 Task: Look for space in Águas Belas, Brazil from 5th June, 2023 to 16th June, 2023 for 2 adults in price range Rs.14000 to Rs.18000. Place can be entire place with 1  bedroom having 1 bed and 1 bathroom. Property type can be house, flat, guest house, hotel. Amenities needed are: washing machine. Booking option can be shelf check-in. Required host language is Spanish.
Action: Mouse moved to (406, 103)
Screenshot: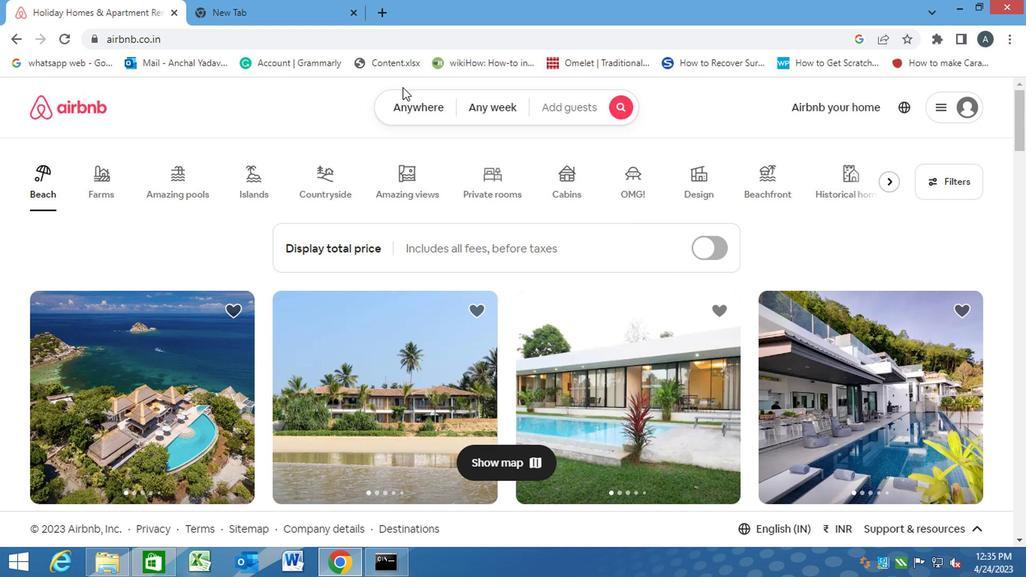 
Action: Mouse pressed left at (406, 103)
Screenshot: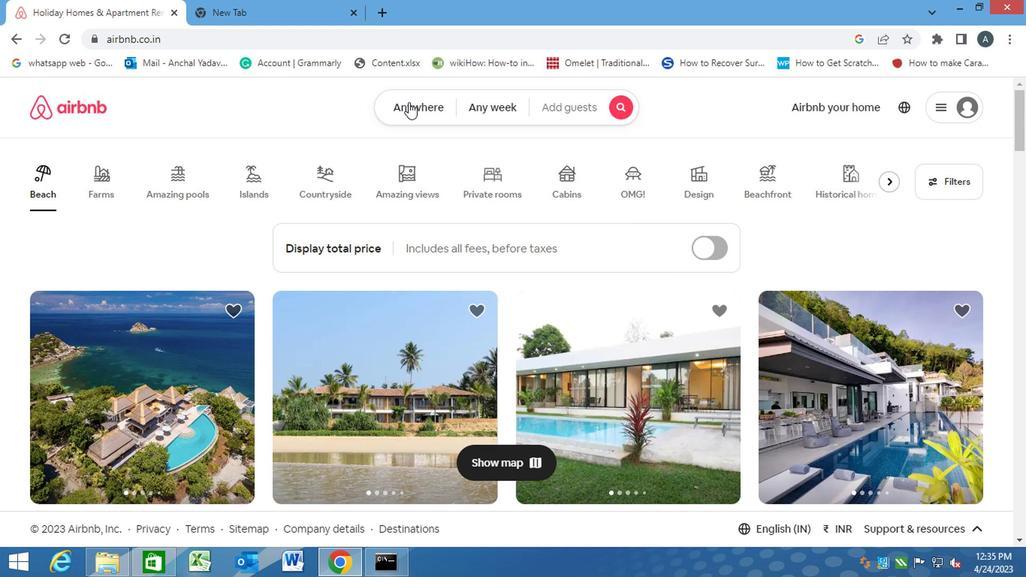 
Action: Mouse moved to (293, 162)
Screenshot: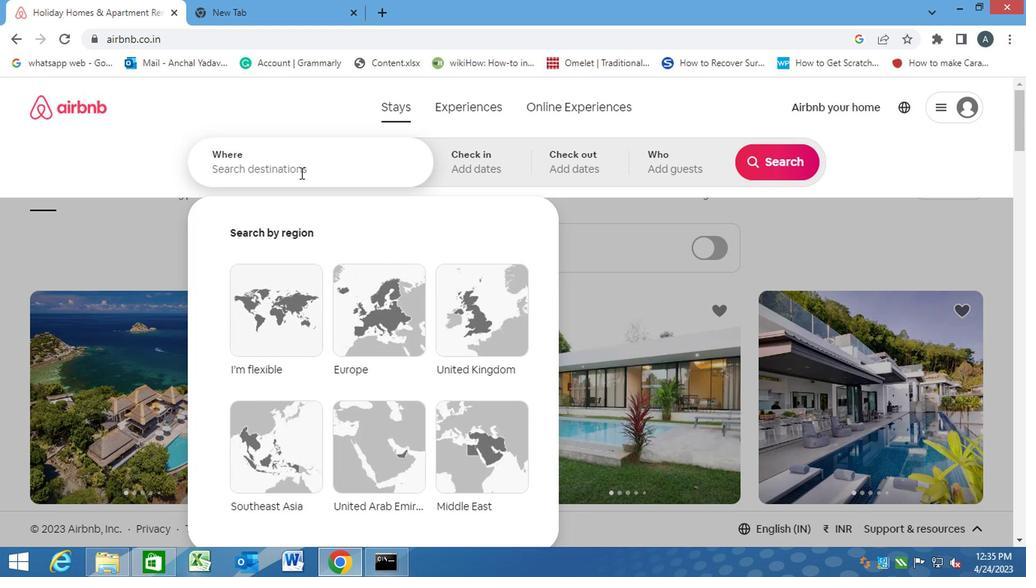 
Action: Mouse pressed left at (293, 162)
Screenshot: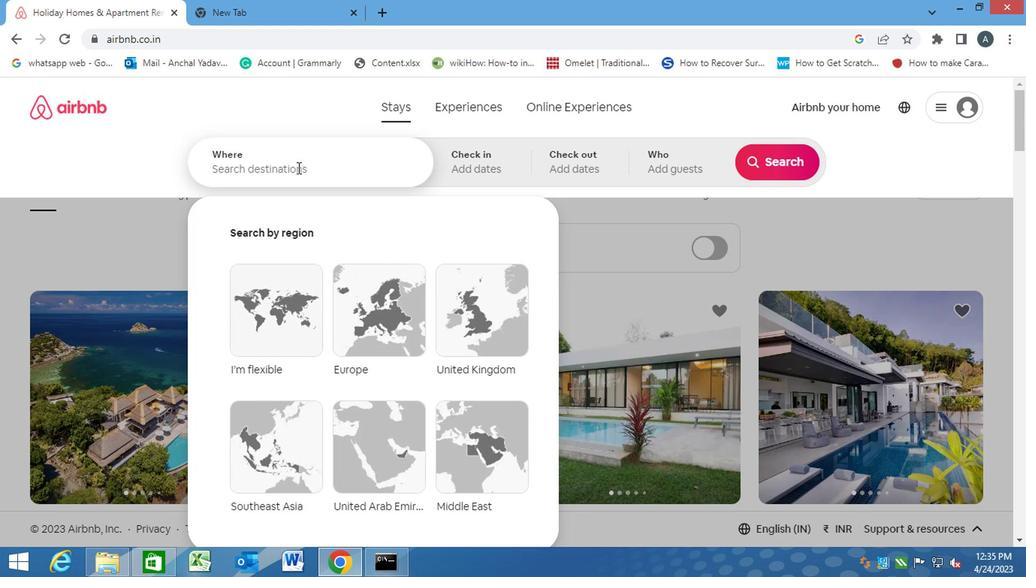 
Action: Key pressed <Key.caps_lock>a<Key.backspace><Key.caps_lock>a<Key.caps_lock>guas<Key.space><Key.caps_lock>b<Key.caps_lock>we<Key.backspace><Key.backspace>elas,<Key.space><Key.caps_lock>b<Key.caps_lock>razil<Key.enter>
Screenshot: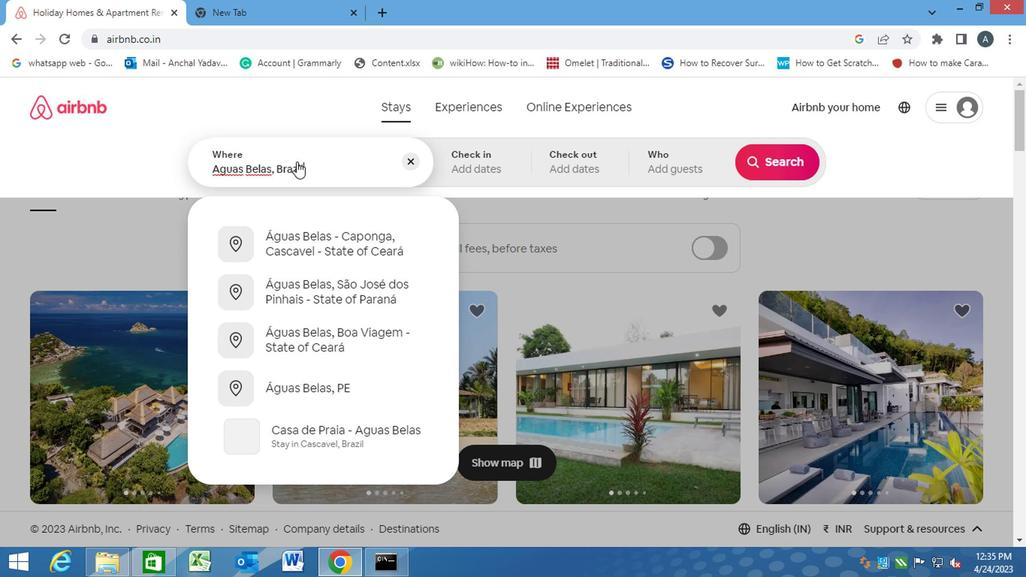 
Action: Mouse moved to (765, 288)
Screenshot: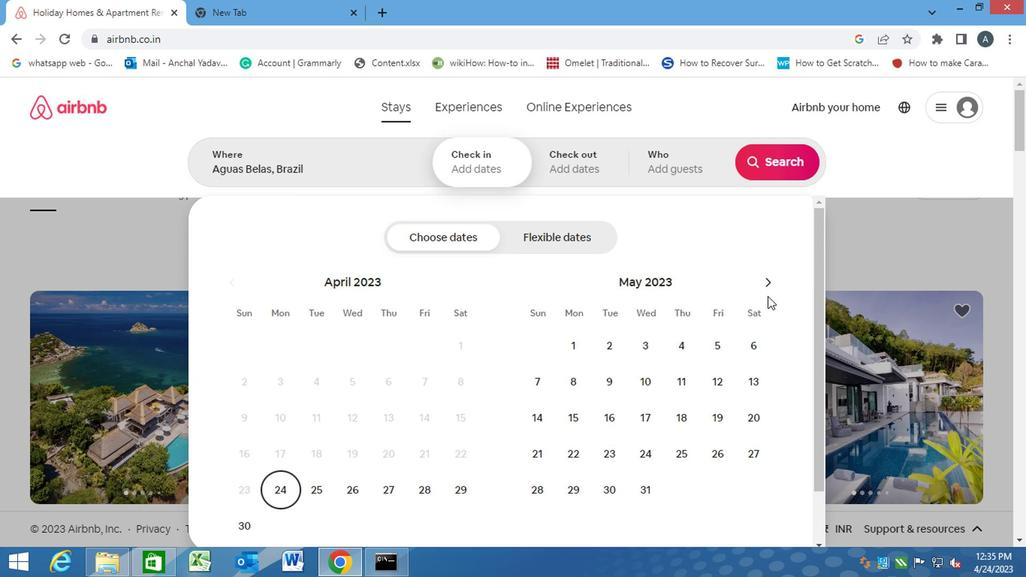 
Action: Mouse pressed left at (765, 288)
Screenshot: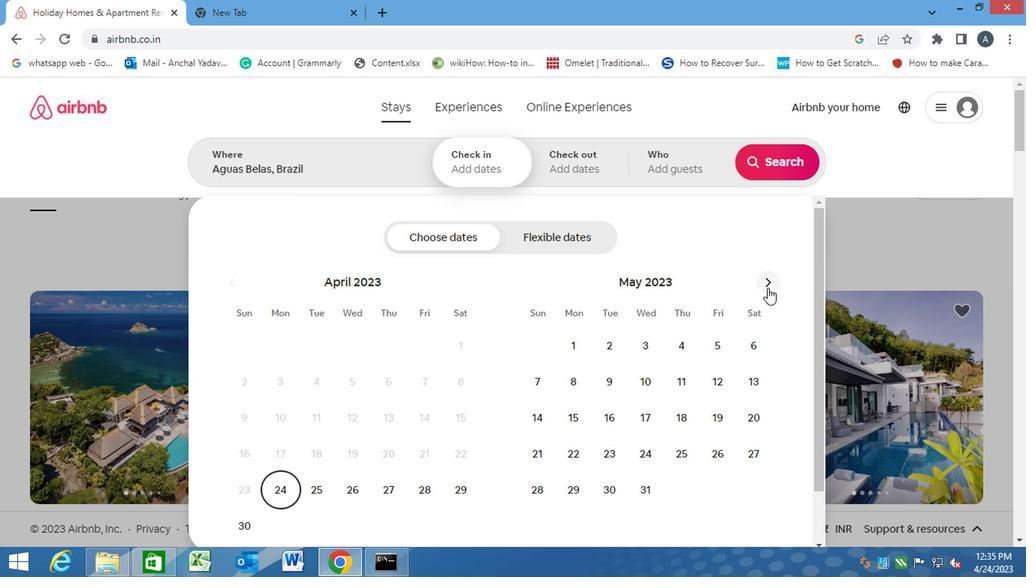 
Action: Mouse moved to (579, 381)
Screenshot: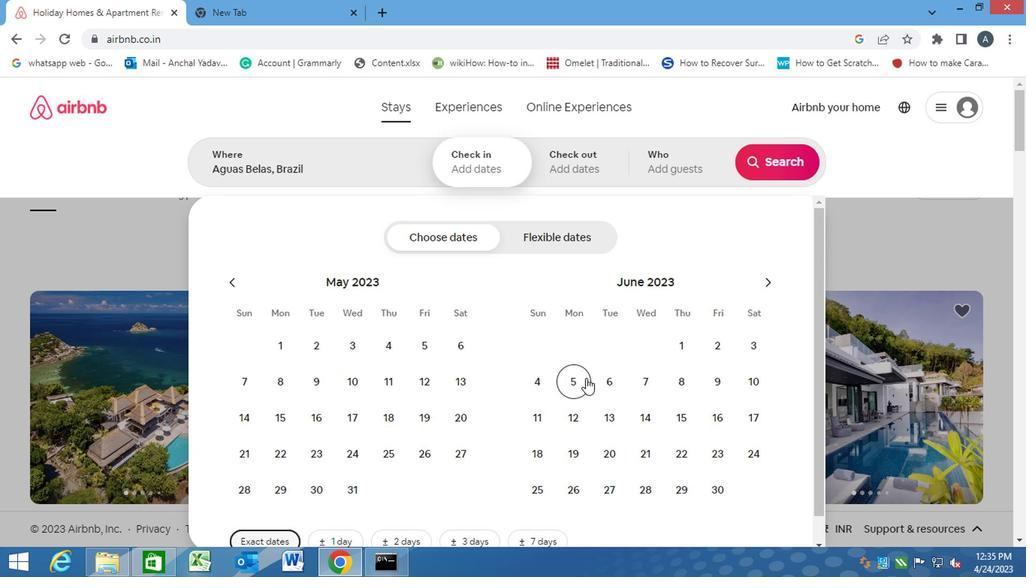 
Action: Mouse pressed left at (579, 381)
Screenshot: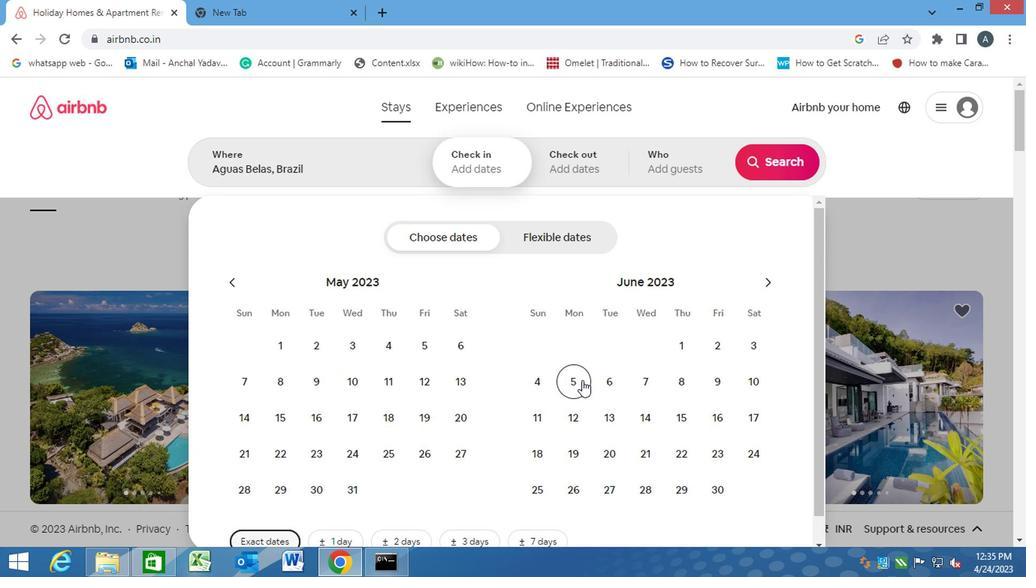 
Action: Mouse moved to (723, 417)
Screenshot: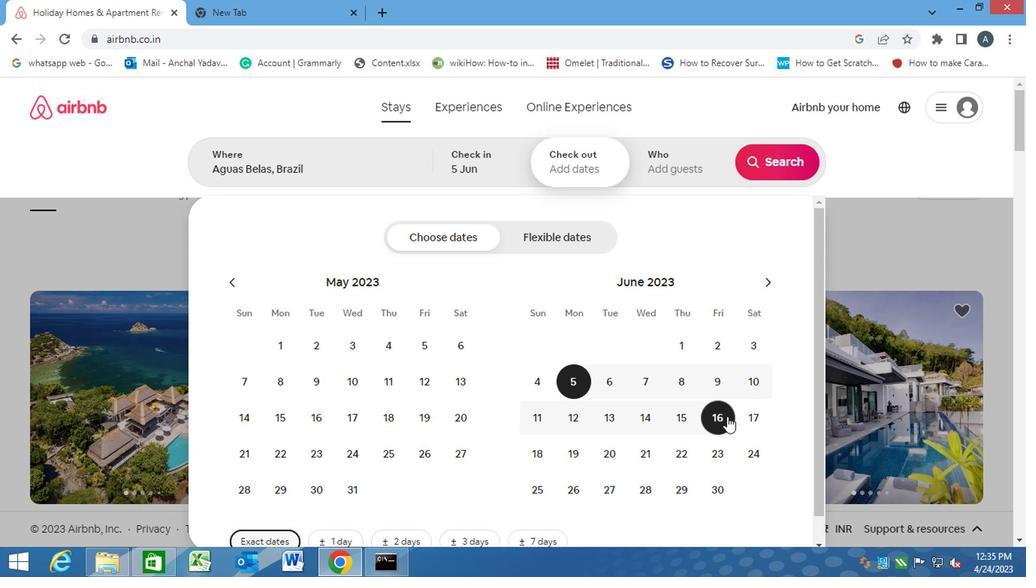 
Action: Mouse pressed left at (723, 417)
Screenshot: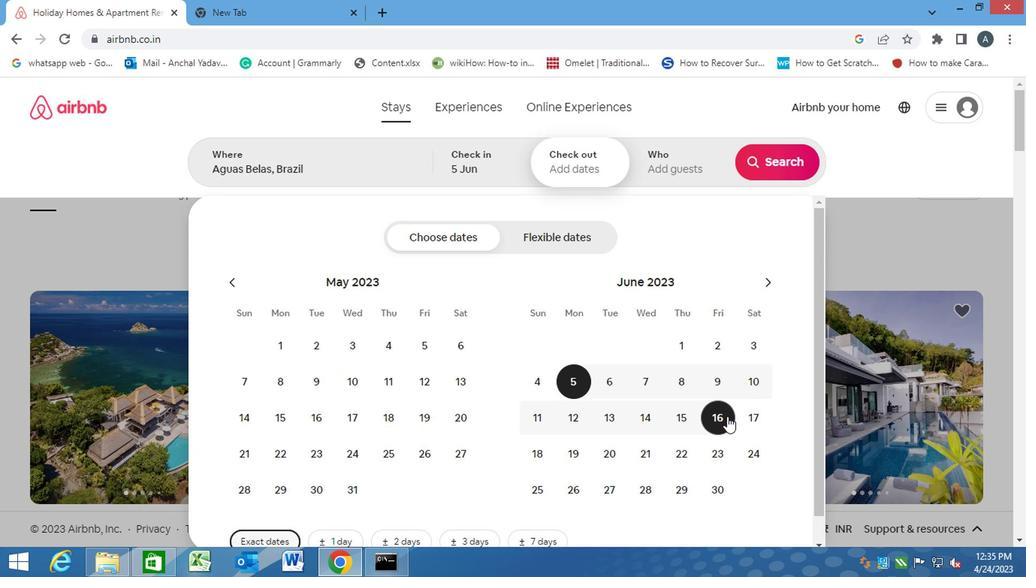 
Action: Mouse moved to (673, 155)
Screenshot: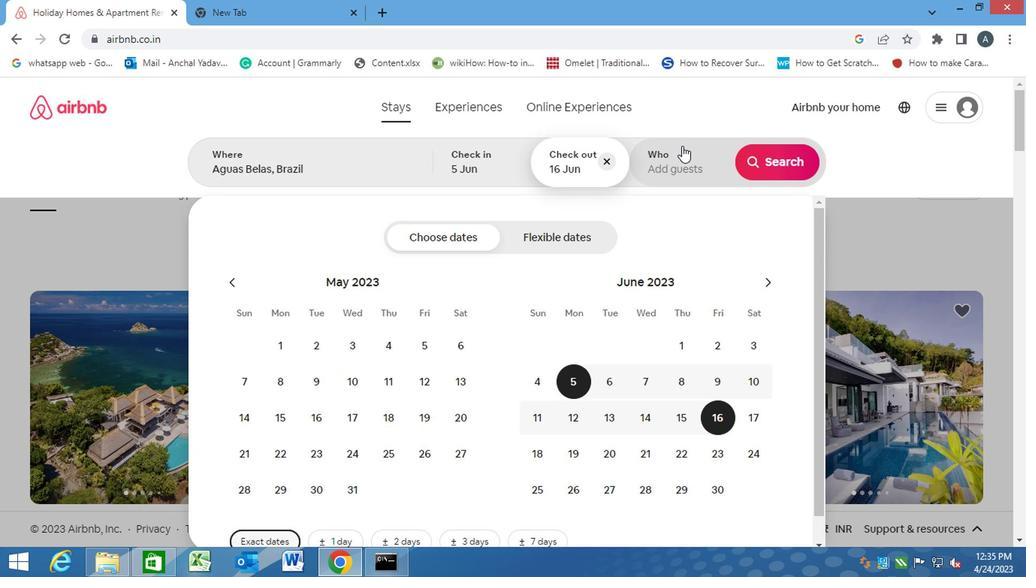 
Action: Mouse pressed left at (673, 155)
Screenshot: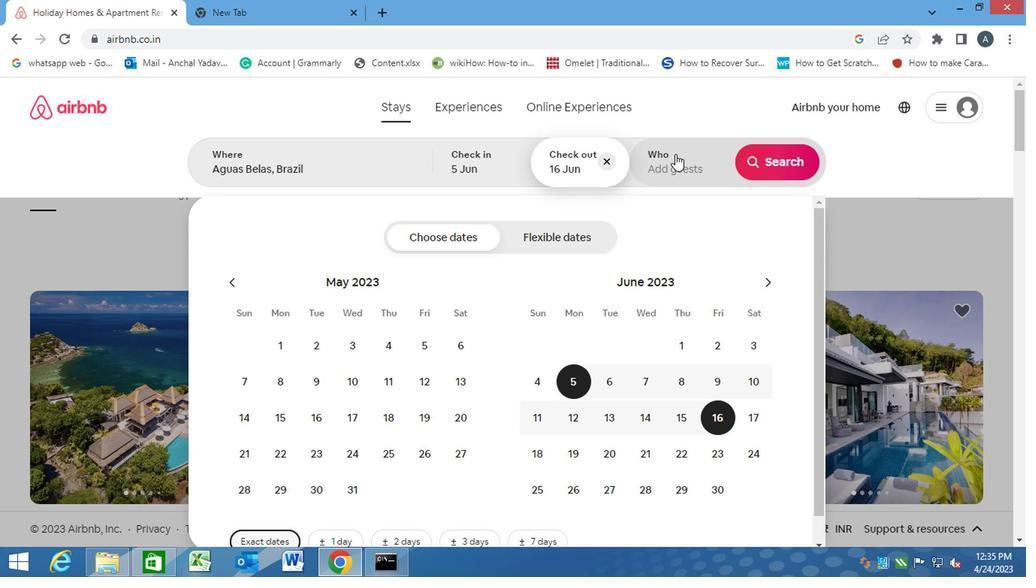 
Action: Mouse moved to (781, 243)
Screenshot: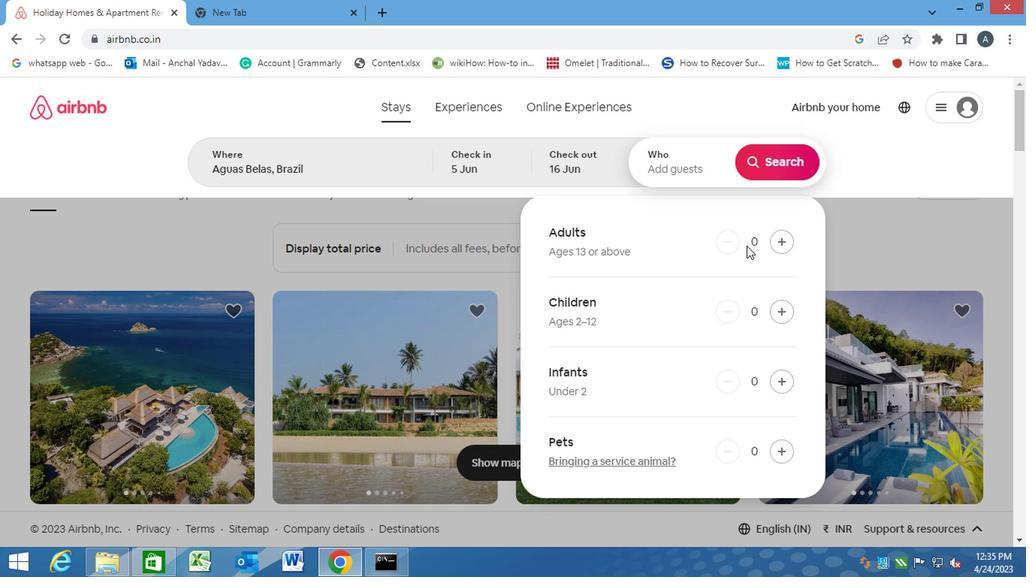 
Action: Mouse pressed left at (781, 243)
Screenshot: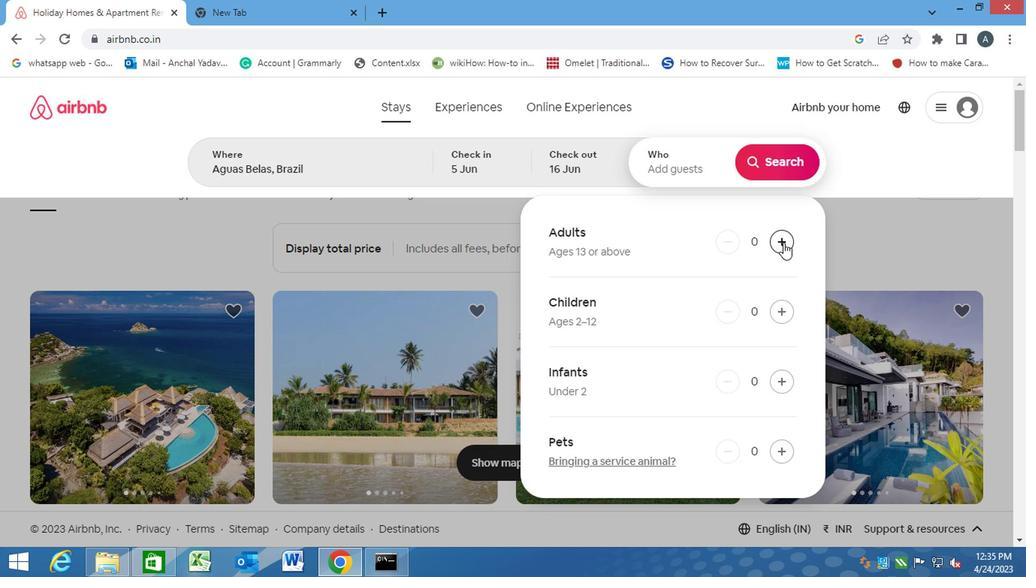
Action: Mouse pressed left at (781, 243)
Screenshot: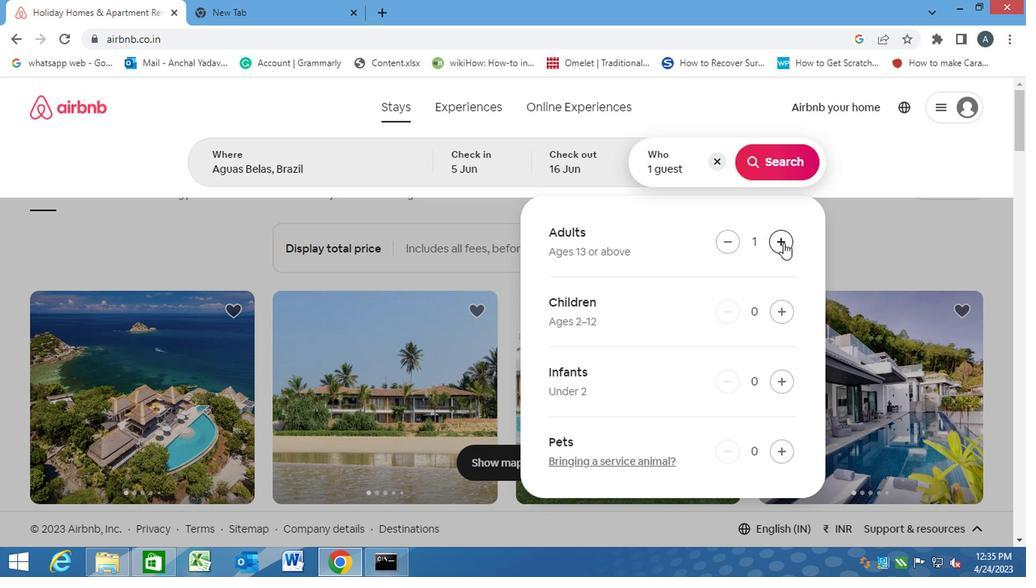 
Action: Mouse moved to (786, 168)
Screenshot: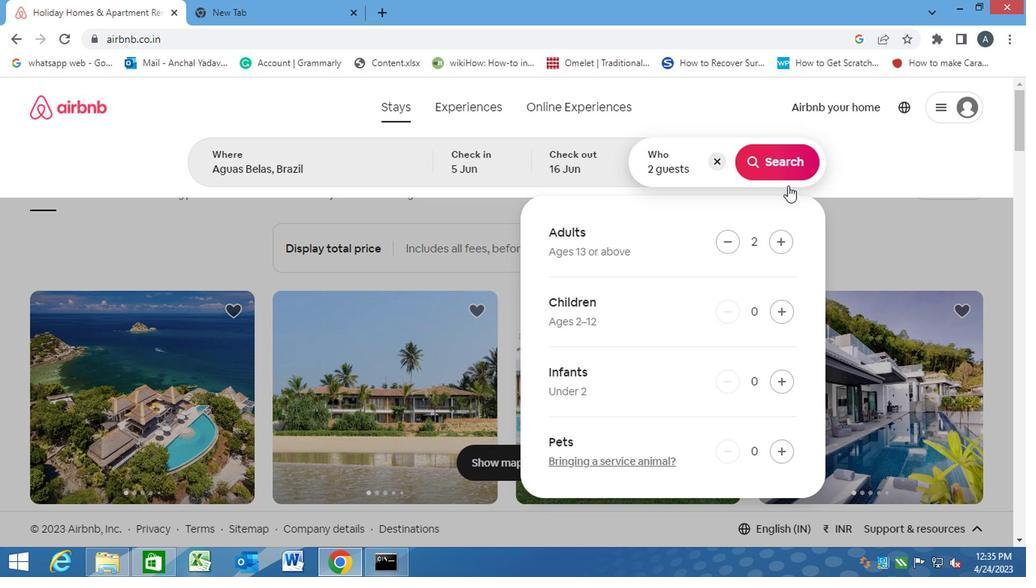 
Action: Mouse pressed left at (786, 168)
Screenshot: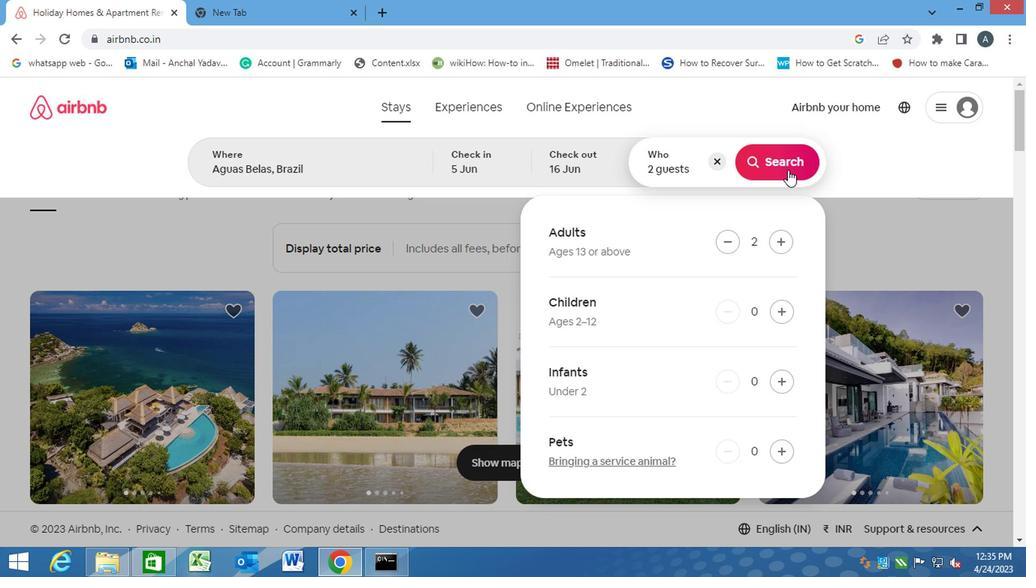 
Action: Mouse moved to (952, 163)
Screenshot: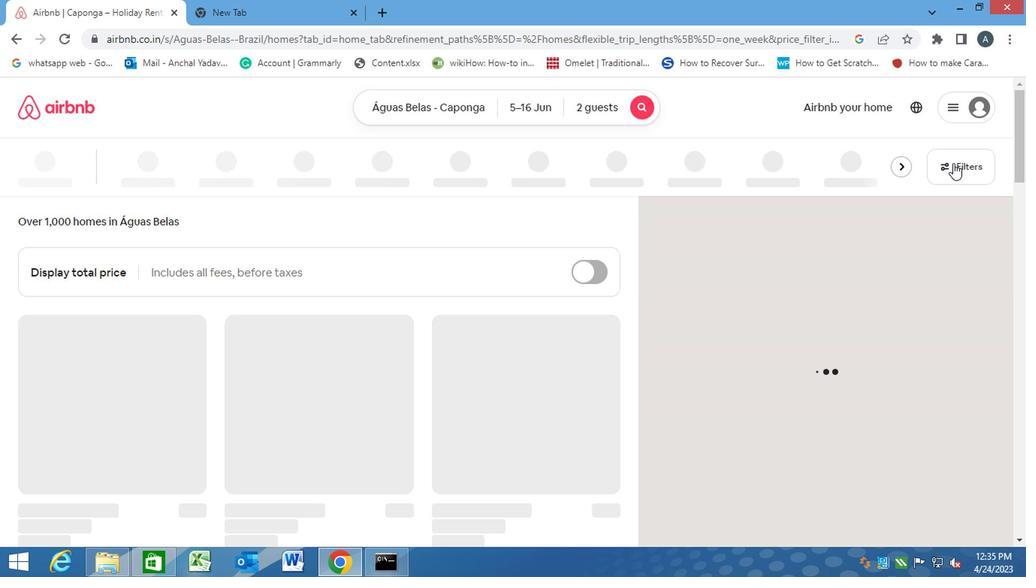 
Action: Mouse pressed left at (952, 163)
Screenshot: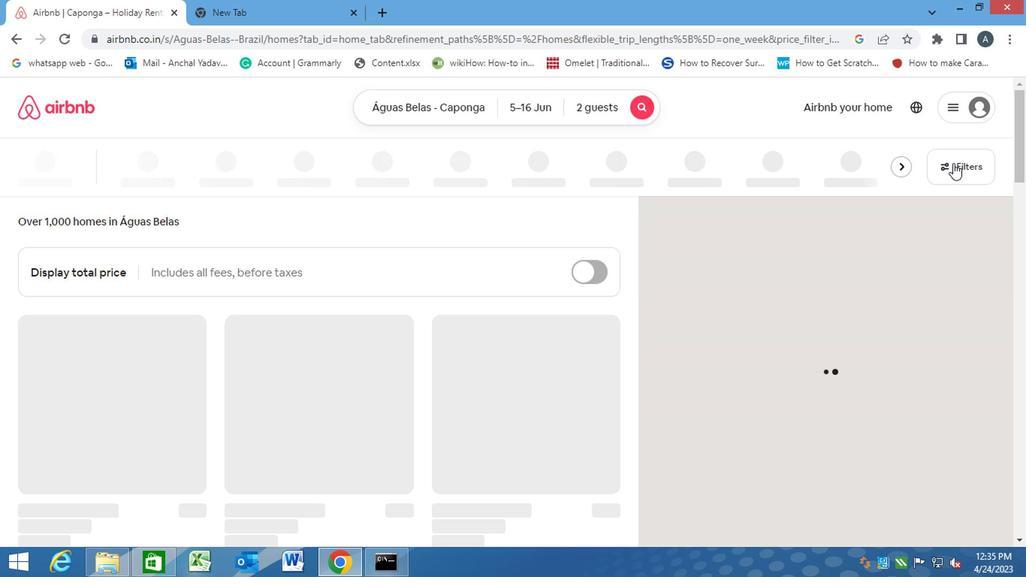 
Action: Mouse moved to (311, 357)
Screenshot: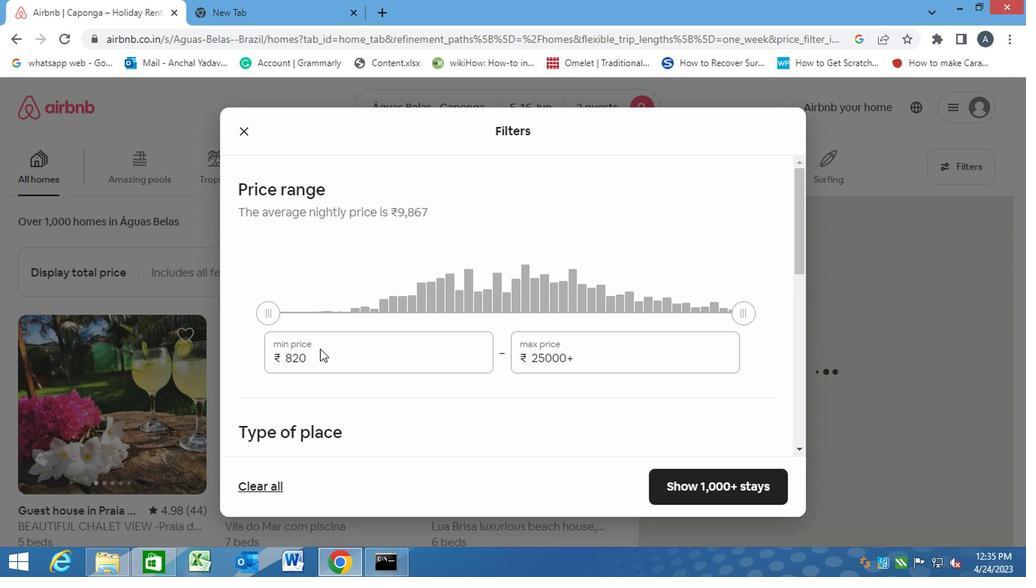 
Action: Mouse pressed left at (311, 357)
Screenshot: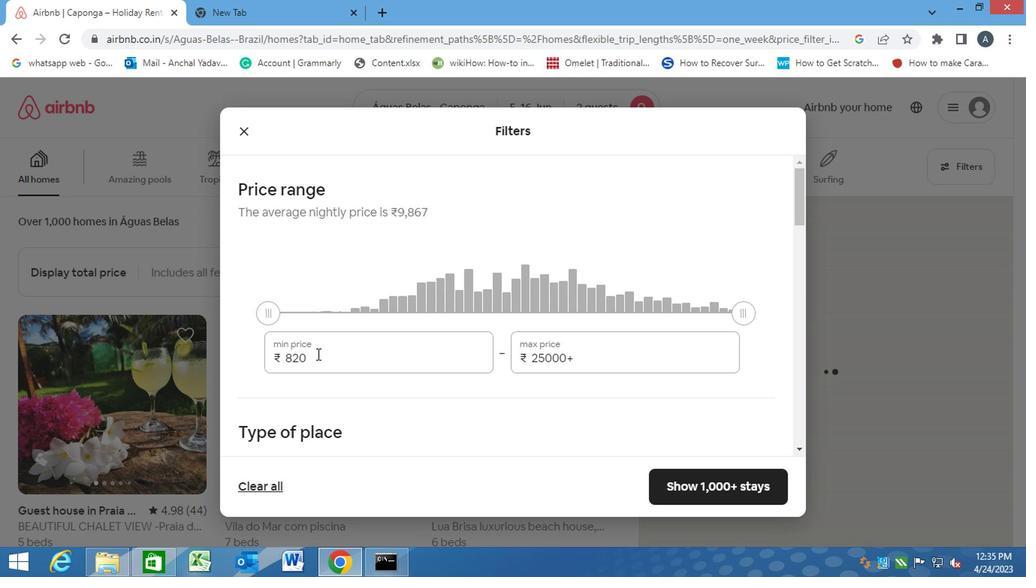 
Action: Mouse moved to (281, 362)
Screenshot: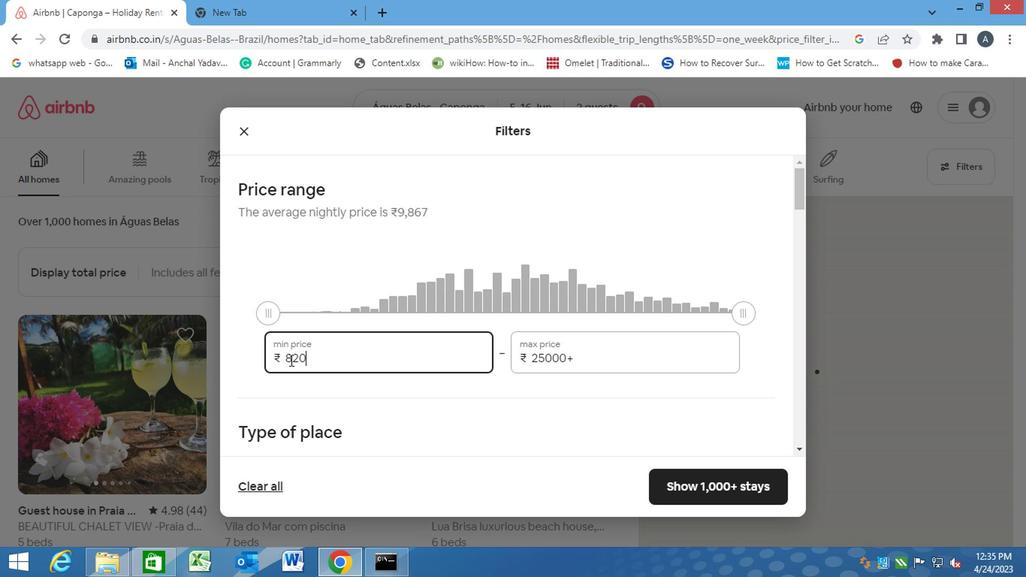 
Action: Key pressed 14000<Key.tab>1<Key.backspace><Key.backspace><Key.backspace><Key.backspace><Key.backspace><Key.backspace><Key.backspace><Key.backspace><Key.backspace><Key.backspace><Key.backspace><Key.backspace><Key.backspace><Key.backspace><Key.backspace><Key.backspace><Key.backspace><Key.backspace>18000
Screenshot: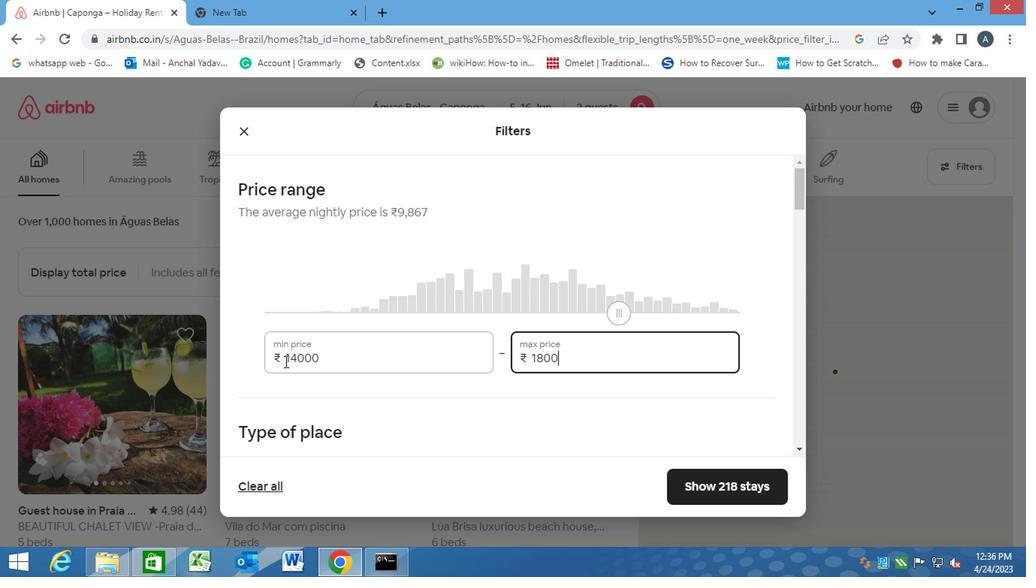 
Action: Mouse moved to (410, 416)
Screenshot: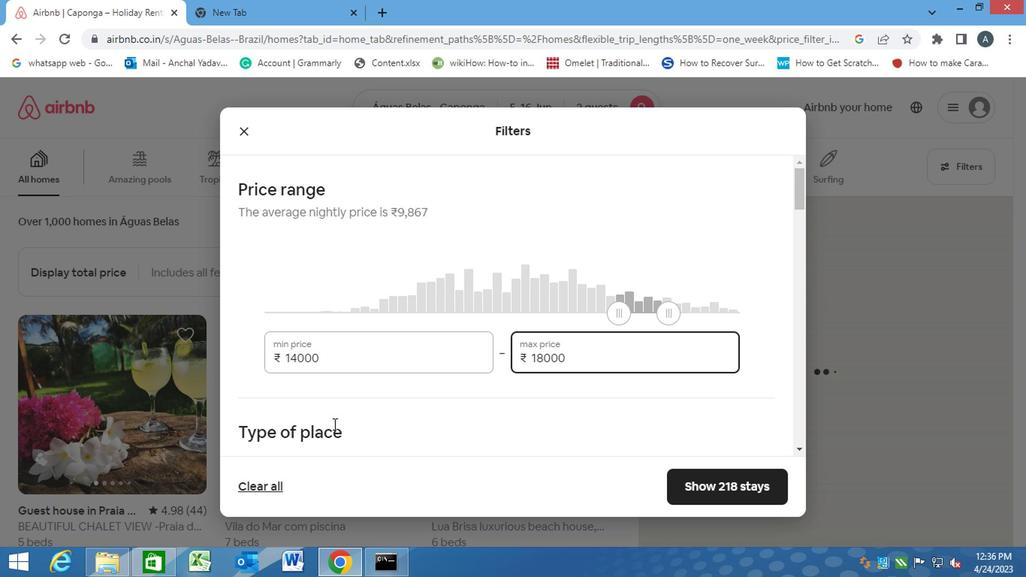 
Action: Mouse pressed left at (410, 416)
Screenshot: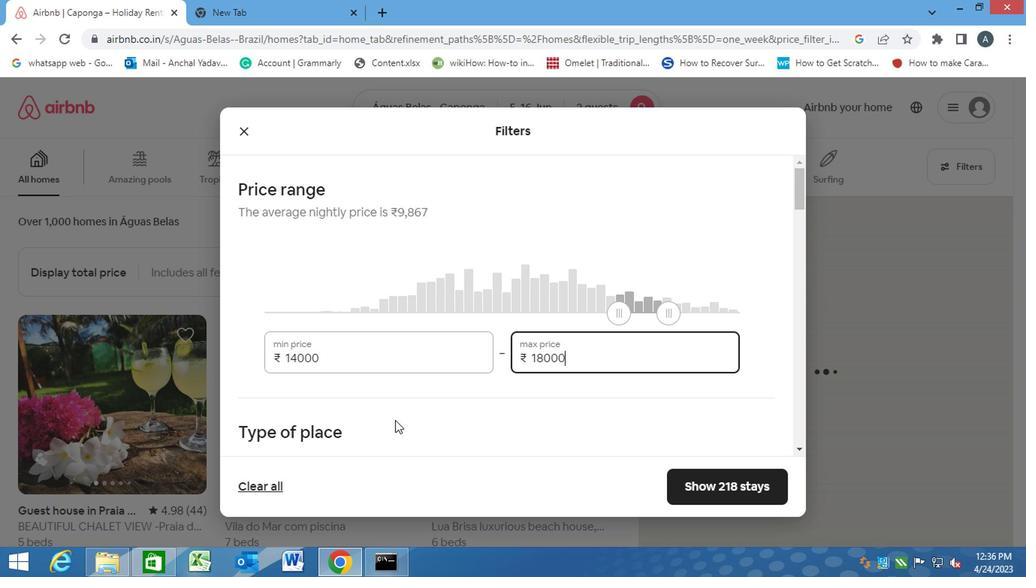 
Action: Mouse scrolled (410, 415) with delta (0, -1)
Screenshot: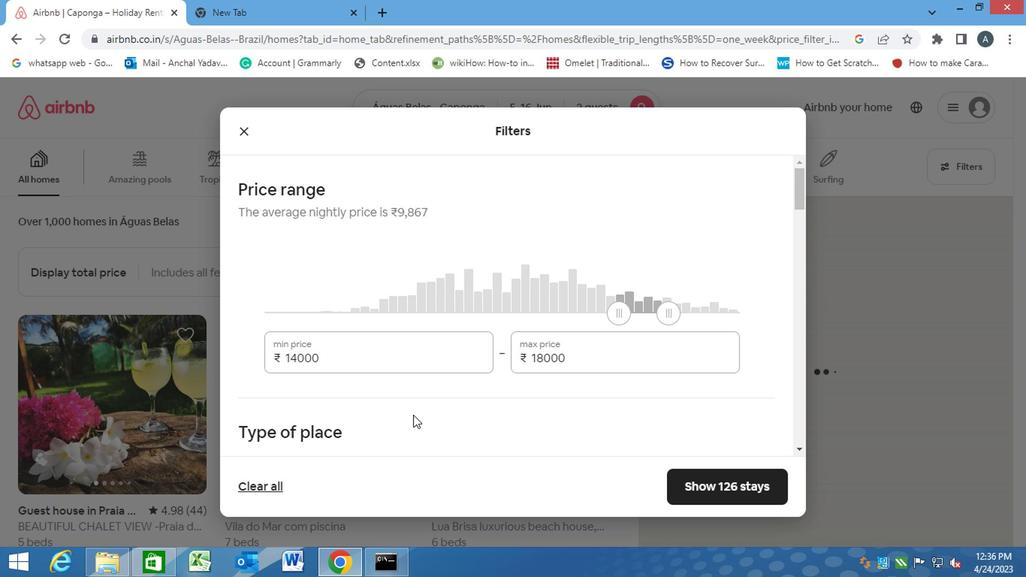 
Action: Mouse scrolled (410, 415) with delta (0, -1)
Screenshot: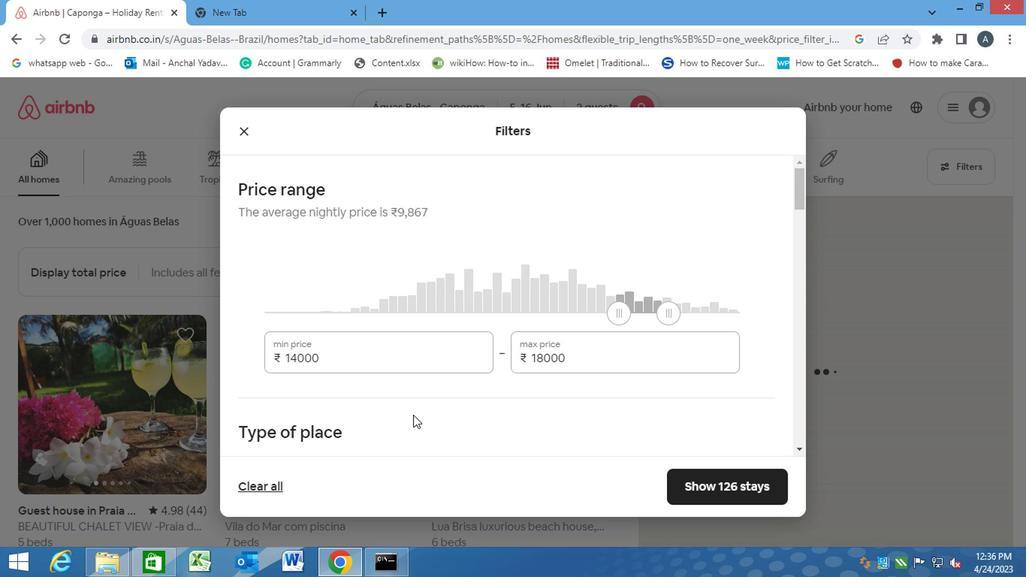 
Action: Mouse scrolled (410, 415) with delta (0, -1)
Screenshot: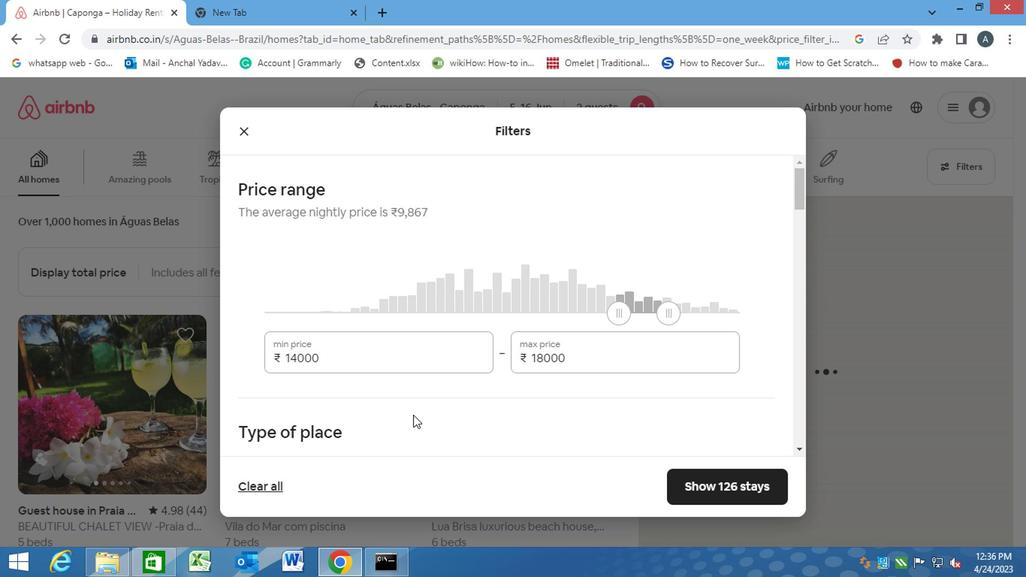 
Action: Mouse moved to (241, 250)
Screenshot: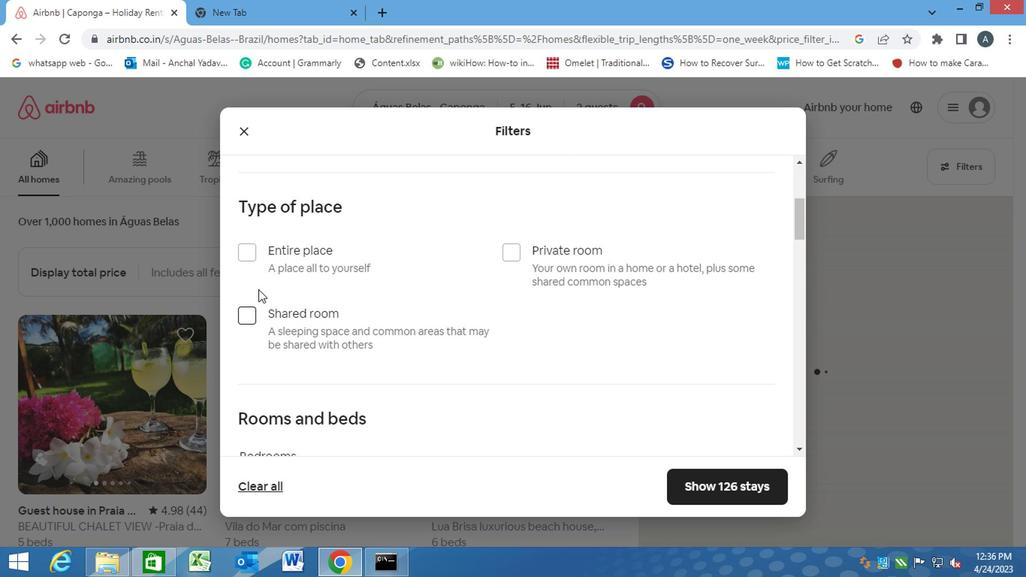 
Action: Mouse pressed left at (241, 250)
Screenshot: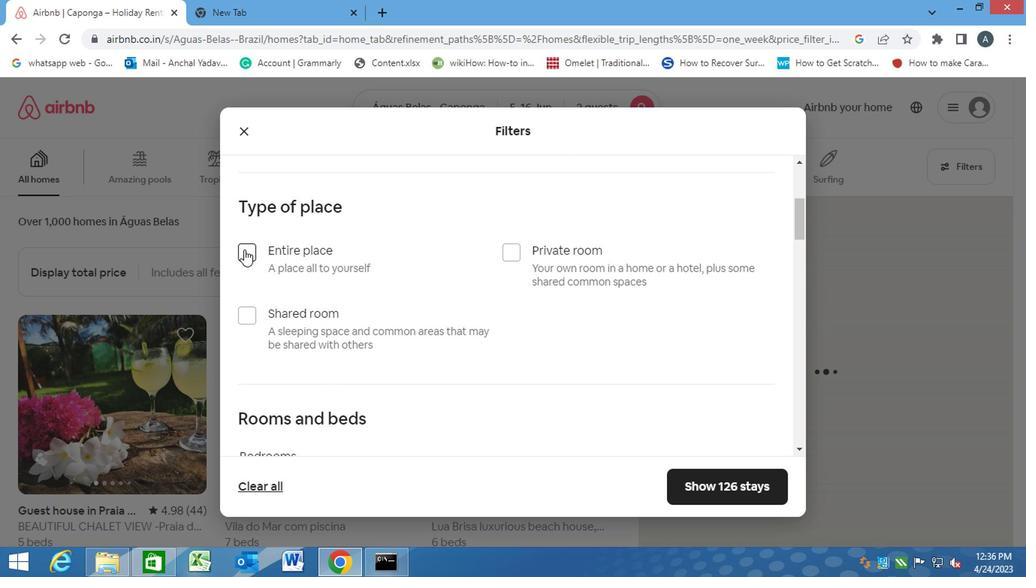 
Action: Mouse moved to (403, 357)
Screenshot: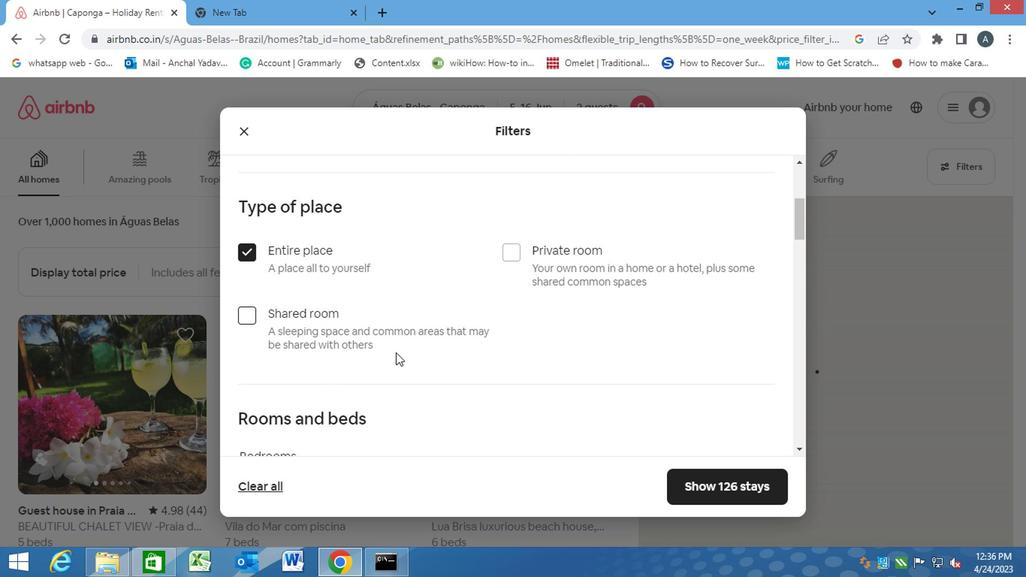 
Action: Mouse scrolled (403, 357) with delta (0, 0)
Screenshot: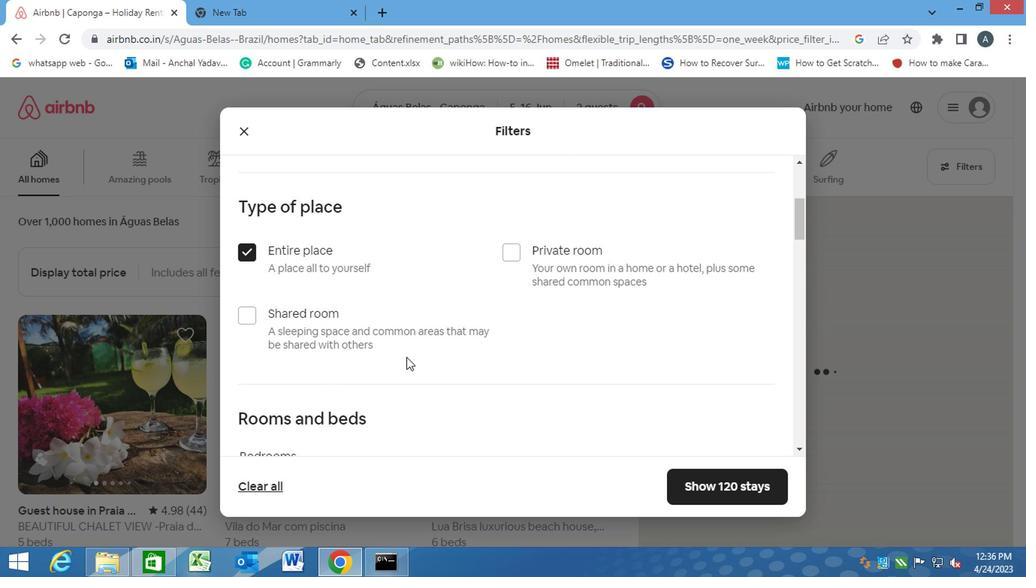 
Action: Mouse scrolled (403, 357) with delta (0, 0)
Screenshot: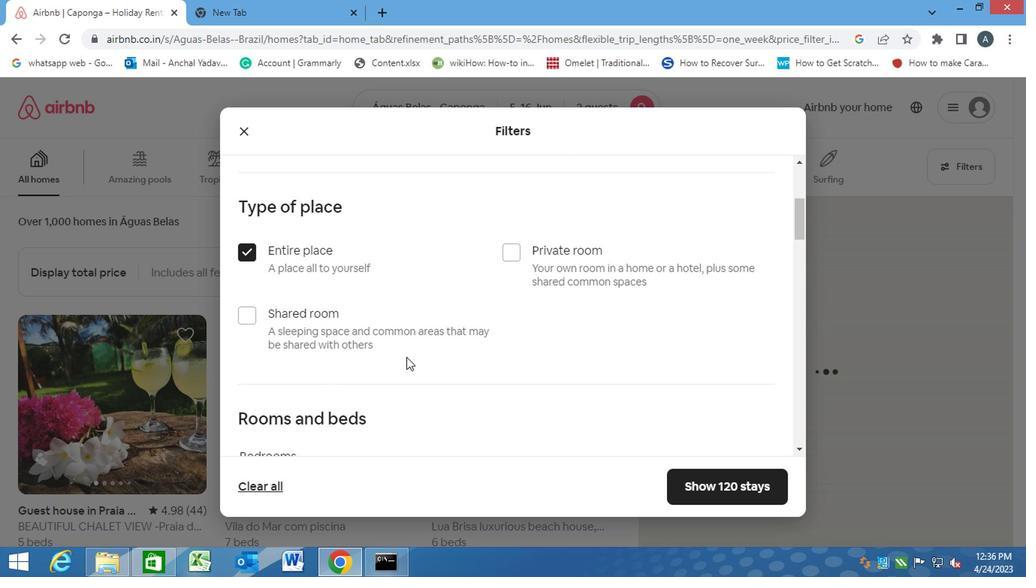 
Action: Mouse scrolled (403, 357) with delta (0, 0)
Screenshot: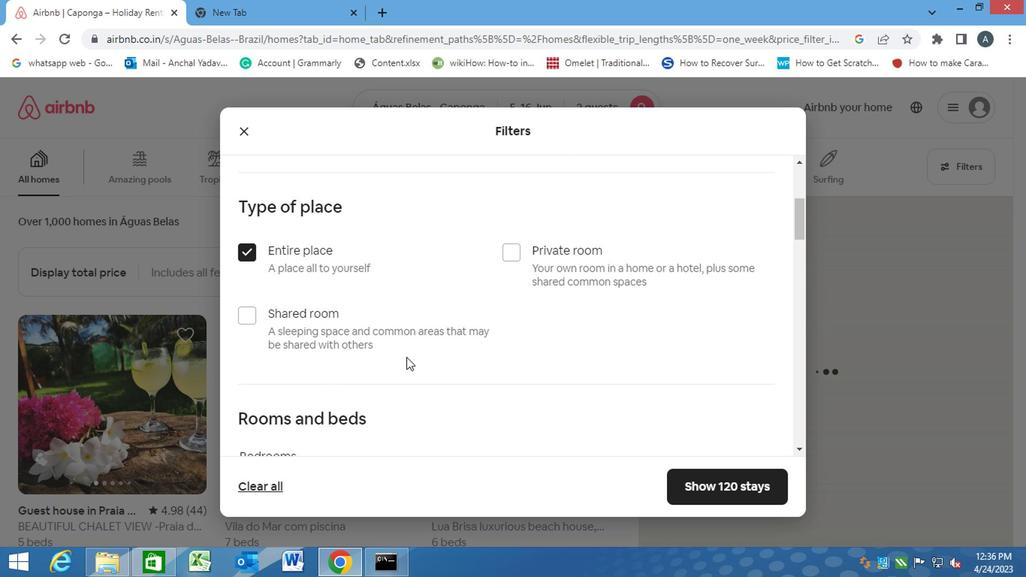 
Action: Mouse scrolled (403, 357) with delta (0, 0)
Screenshot: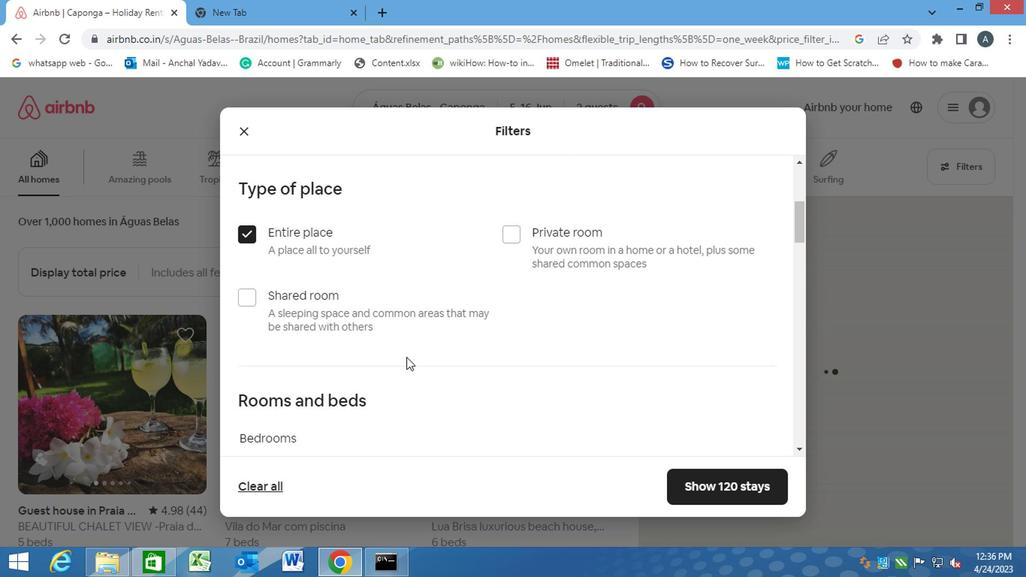 
Action: Mouse moved to (327, 197)
Screenshot: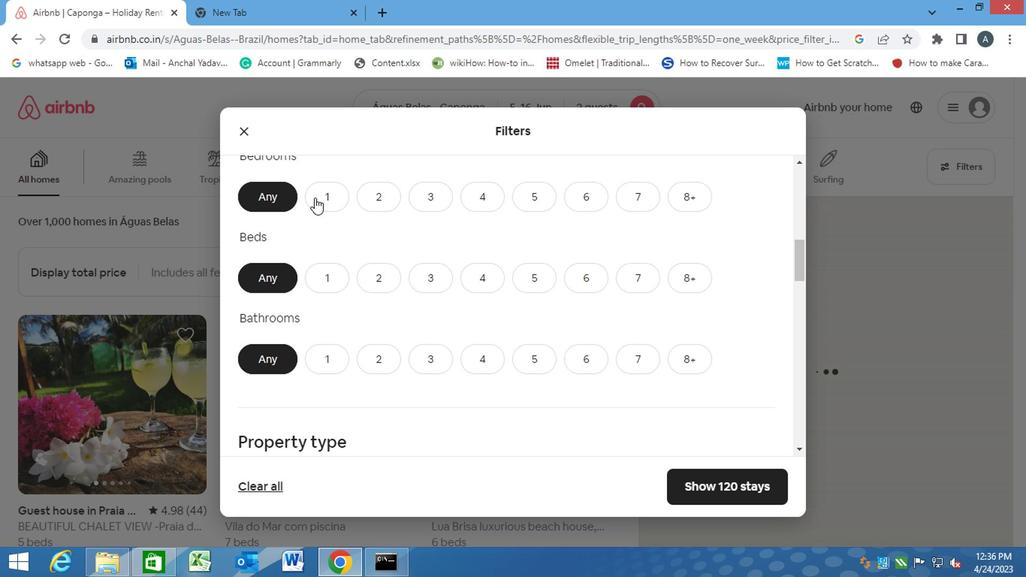 
Action: Mouse pressed left at (327, 197)
Screenshot: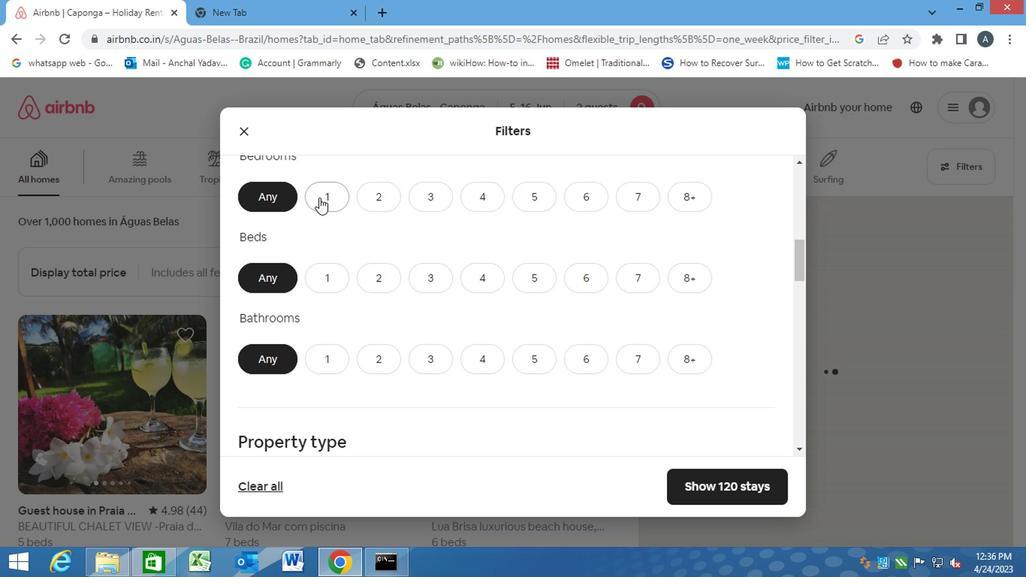 
Action: Mouse moved to (326, 275)
Screenshot: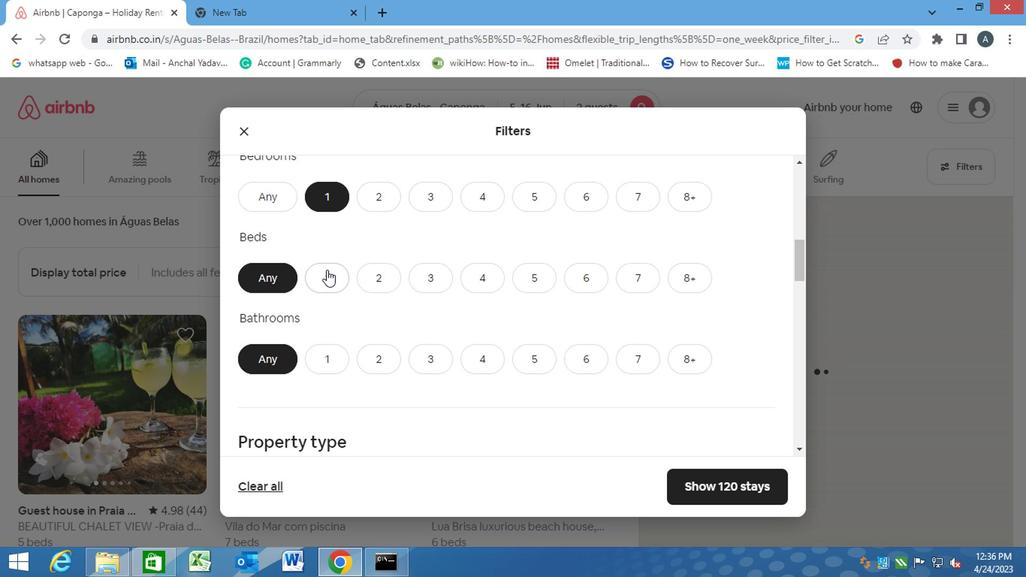 
Action: Mouse pressed left at (326, 275)
Screenshot: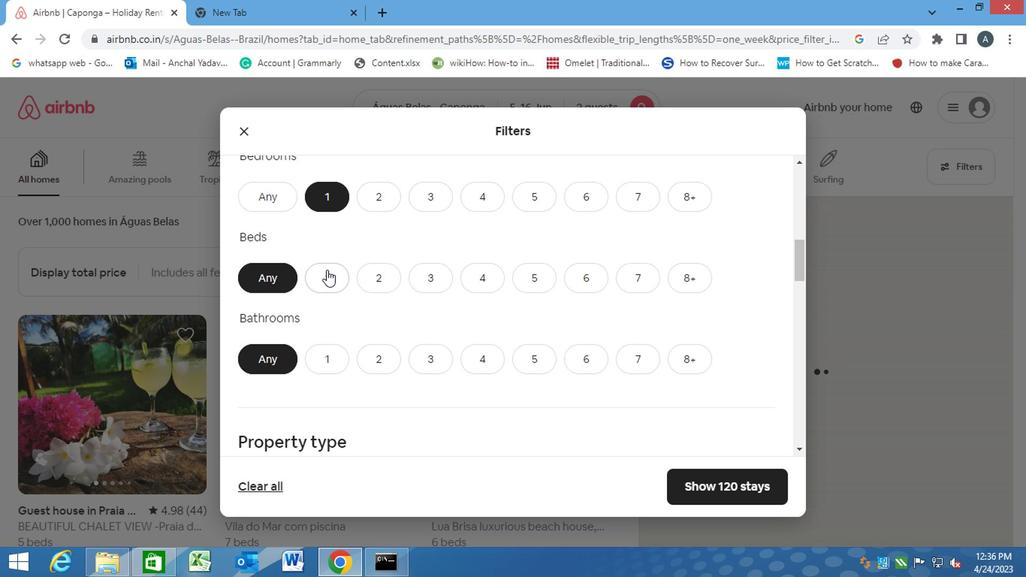 
Action: Mouse moved to (327, 367)
Screenshot: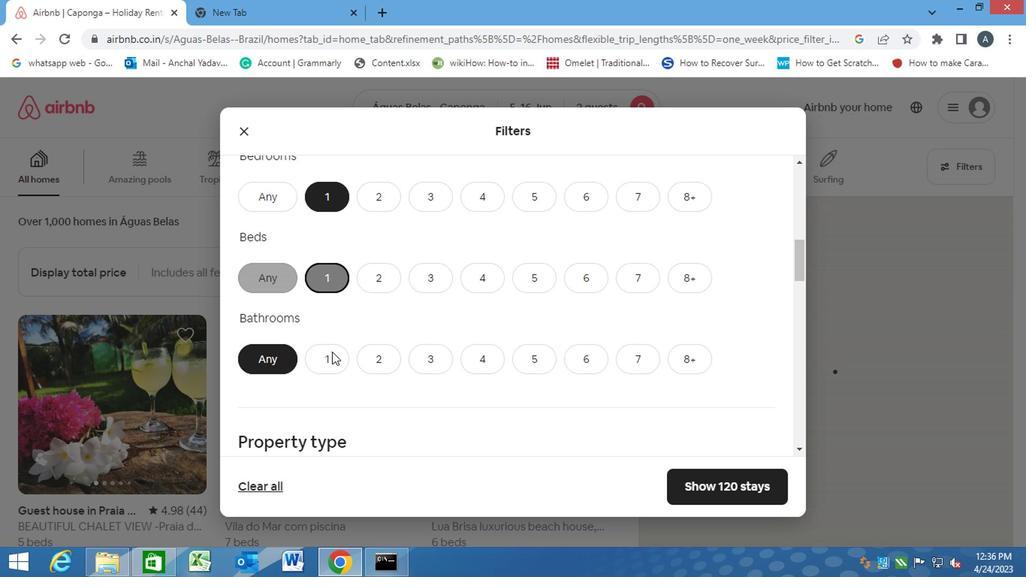 
Action: Mouse pressed left at (327, 367)
Screenshot: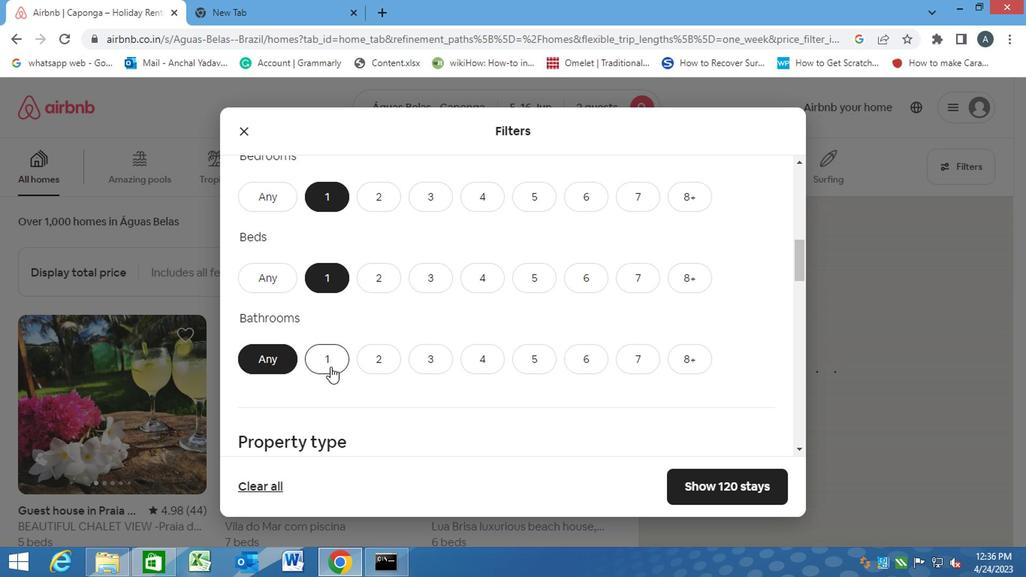
Action: Mouse moved to (395, 388)
Screenshot: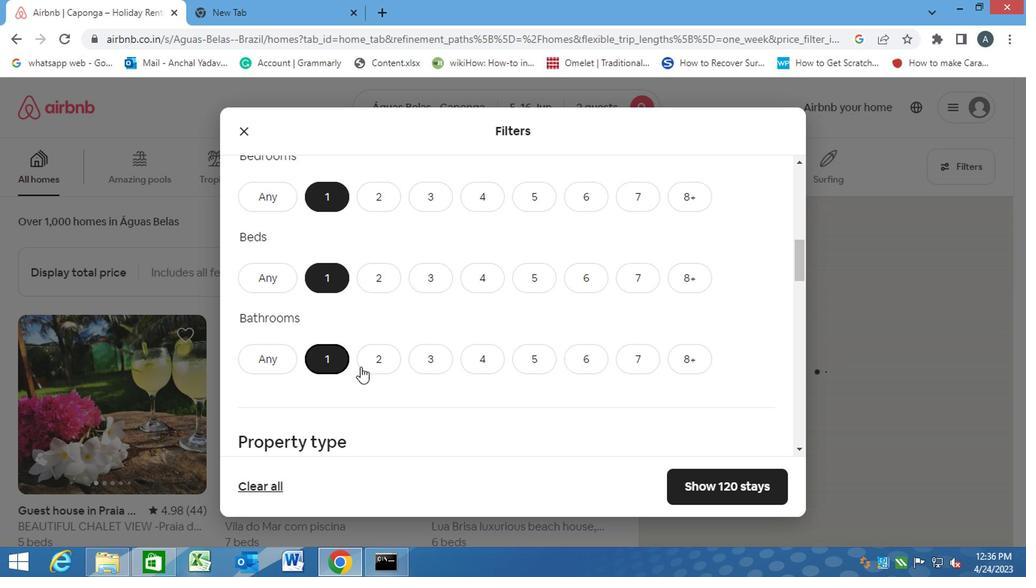 
Action: Mouse scrolled (395, 387) with delta (0, -1)
Screenshot: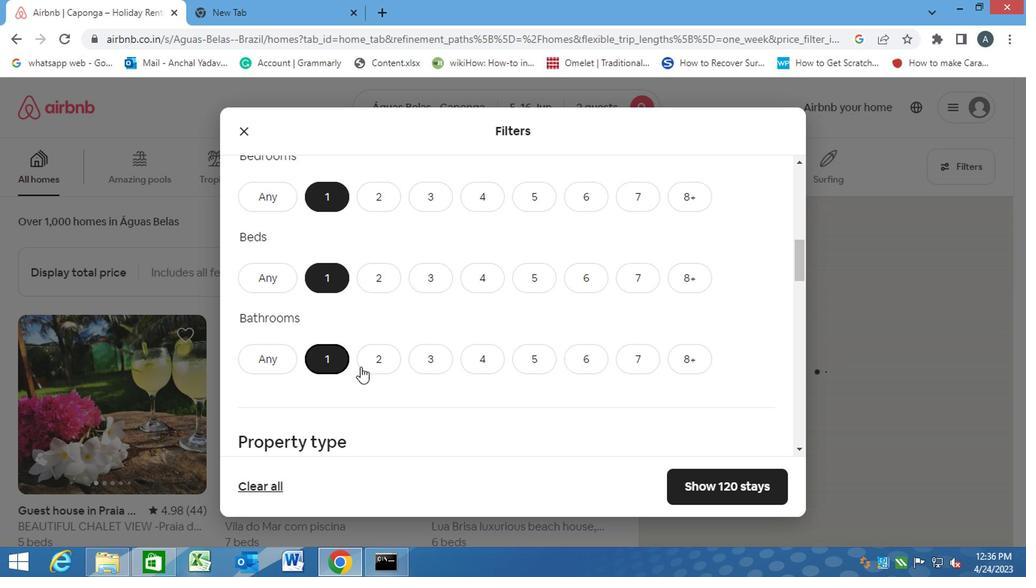 
Action: Mouse scrolled (395, 387) with delta (0, -1)
Screenshot: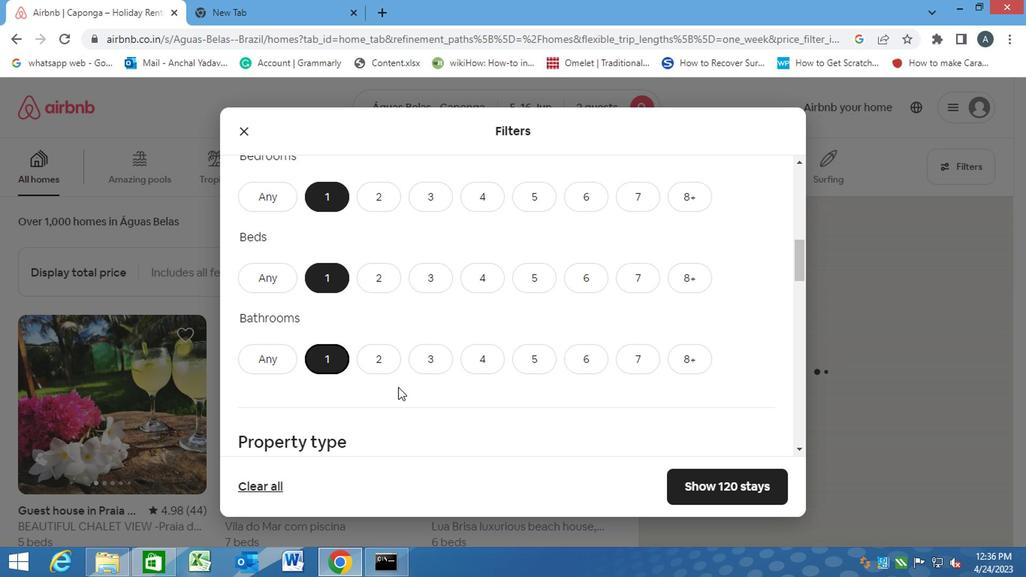 
Action: Mouse scrolled (395, 387) with delta (0, -1)
Screenshot: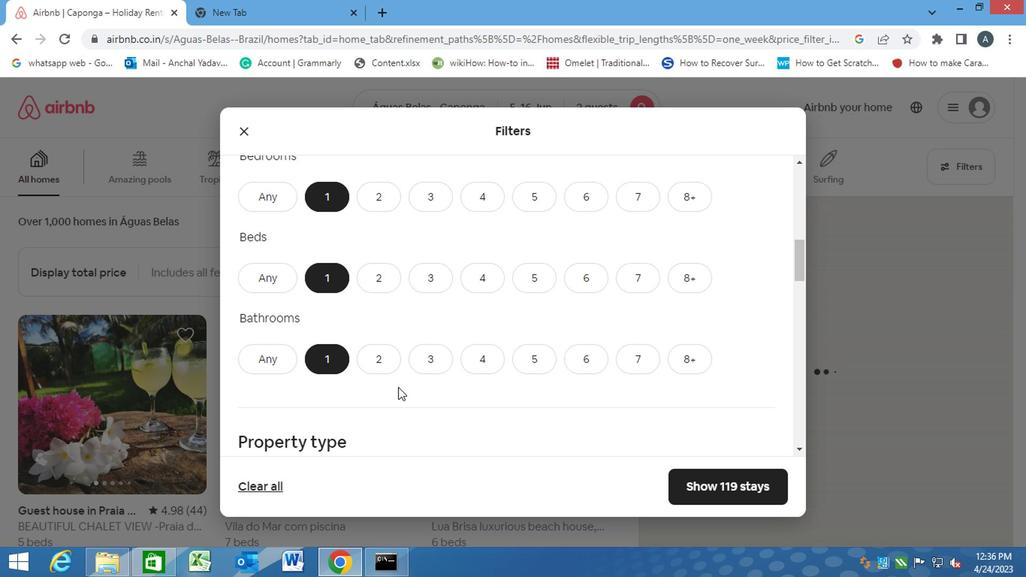 
Action: Mouse moved to (328, 296)
Screenshot: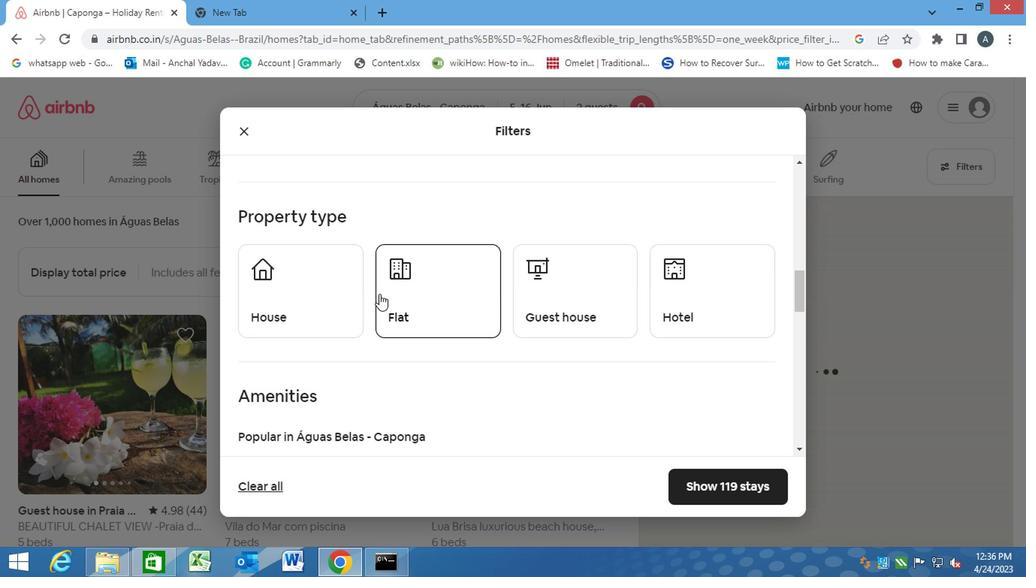 
Action: Mouse pressed left at (328, 296)
Screenshot: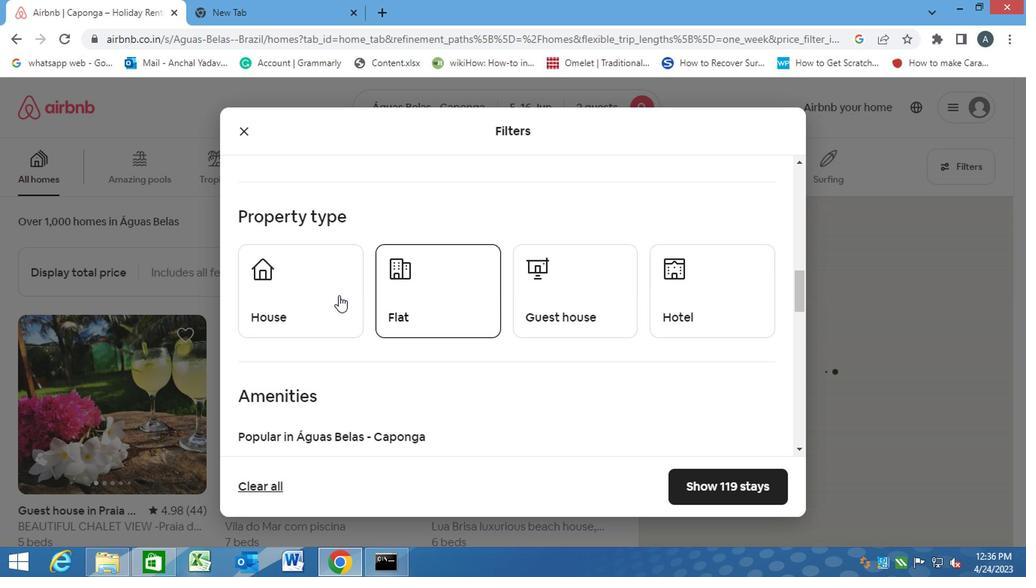 
Action: Mouse moved to (412, 293)
Screenshot: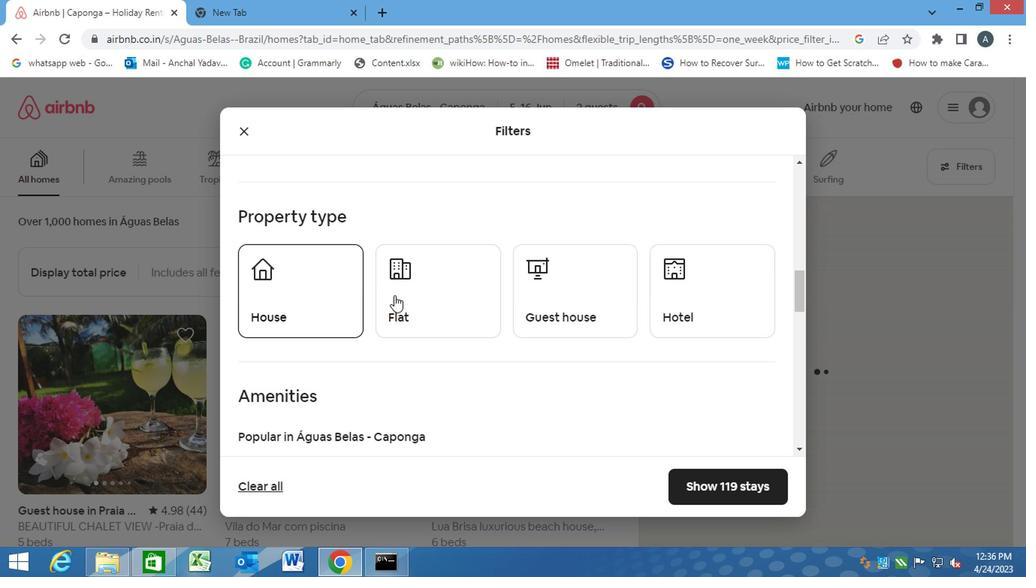 
Action: Mouse pressed left at (412, 293)
Screenshot: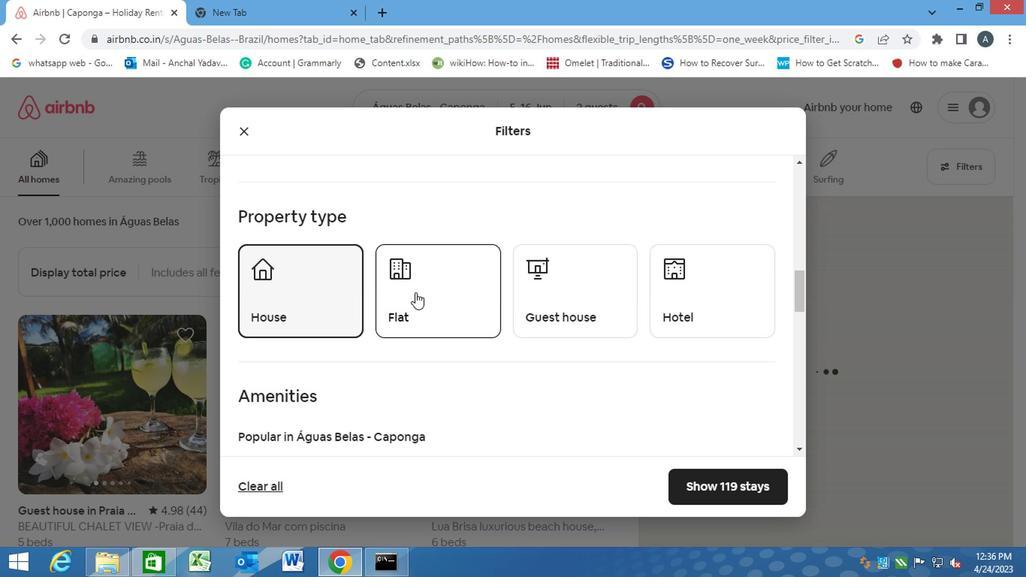 
Action: Mouse moved to (531, 296)
Screenshot: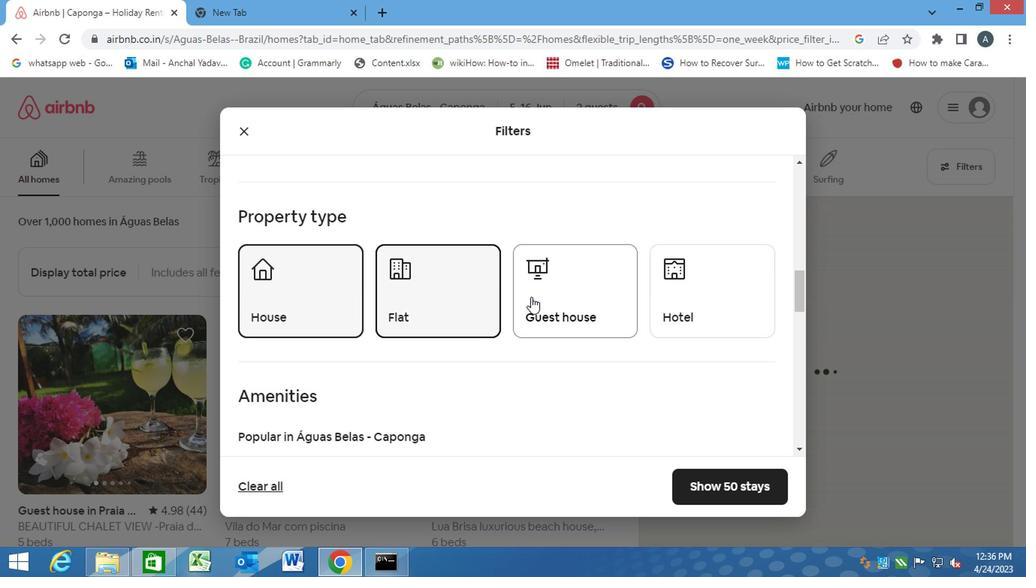 
Action: Mouse pressed left at (531, 296)
Screenshot: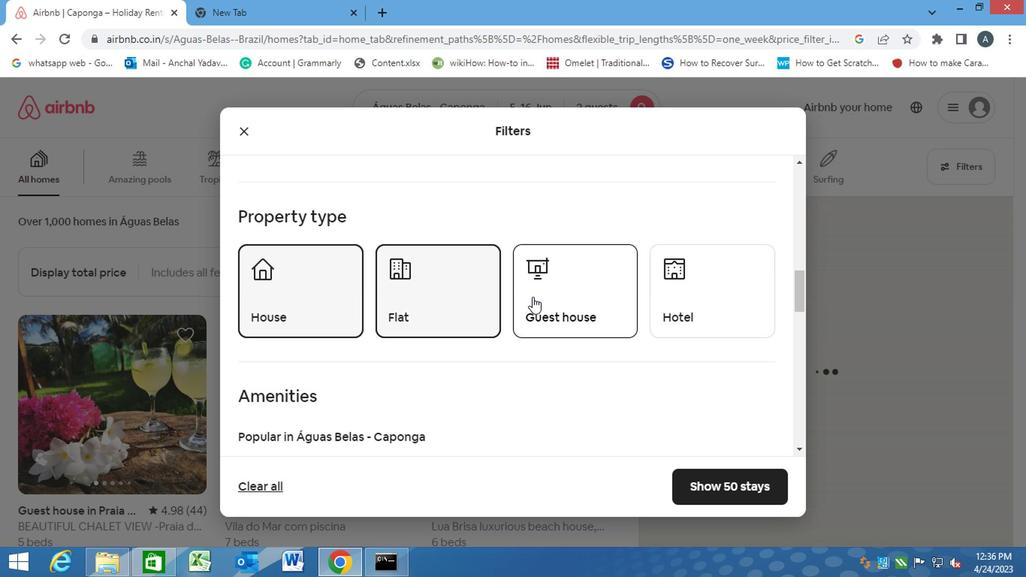 
Action: Mouse moved to (695, 298)
Screenshot: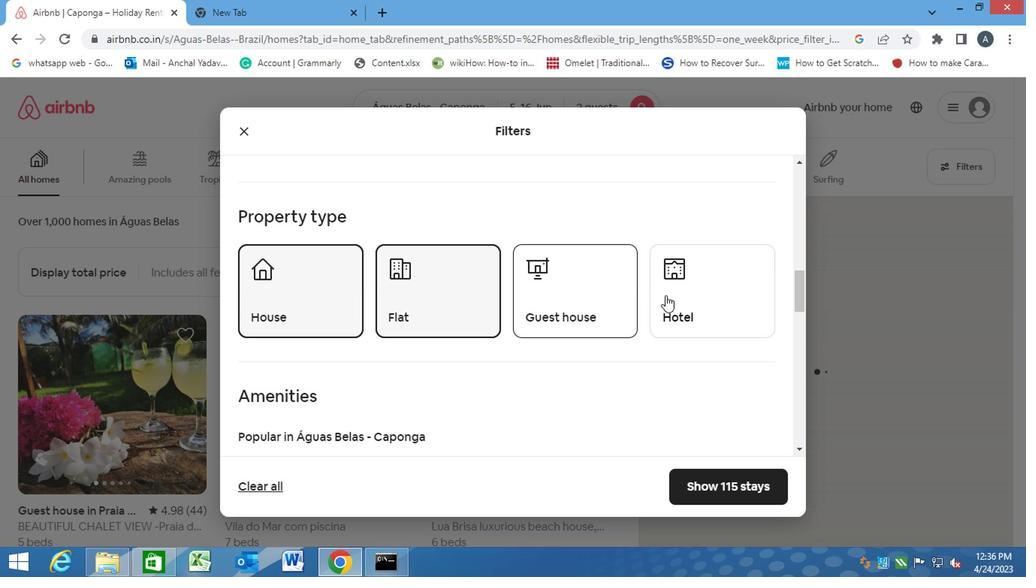 
Action: Mouse pressed left at (695, 298)
Screenshot: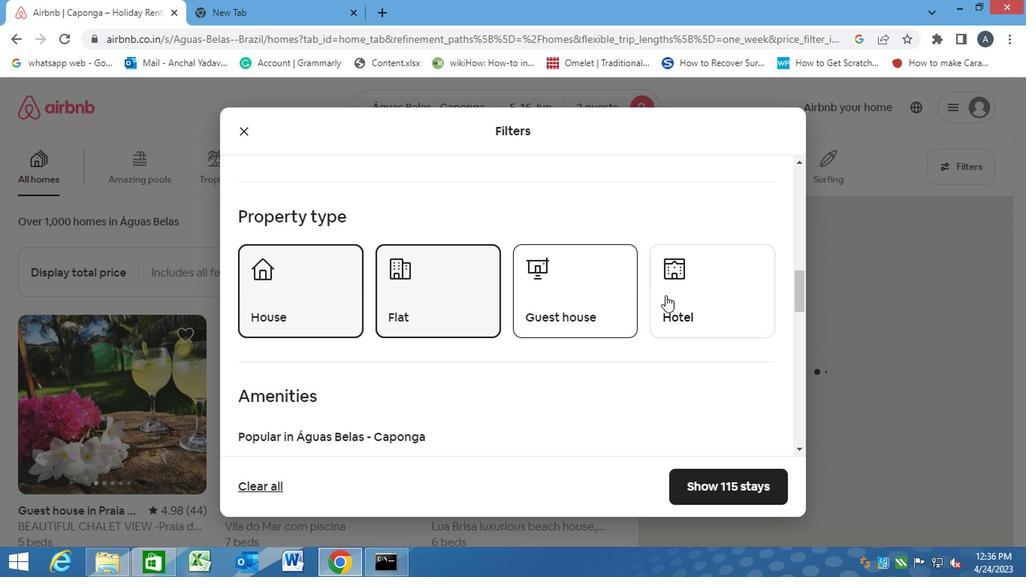
Action: Mouse moved to (524, 350)
Screenshot: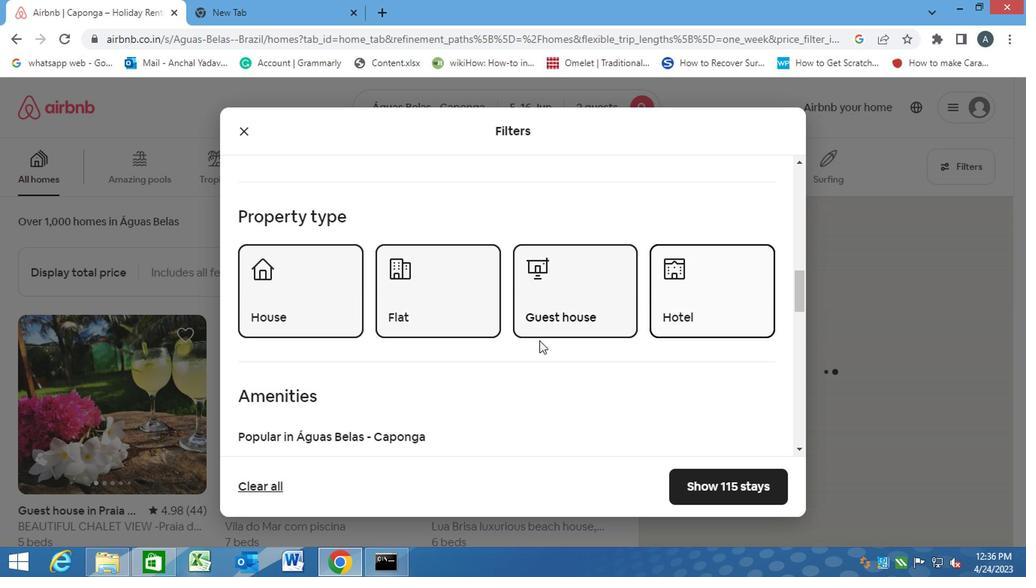 
Action: Mouse scrolled (524, 349) with delta (0, 0)
Screenshot: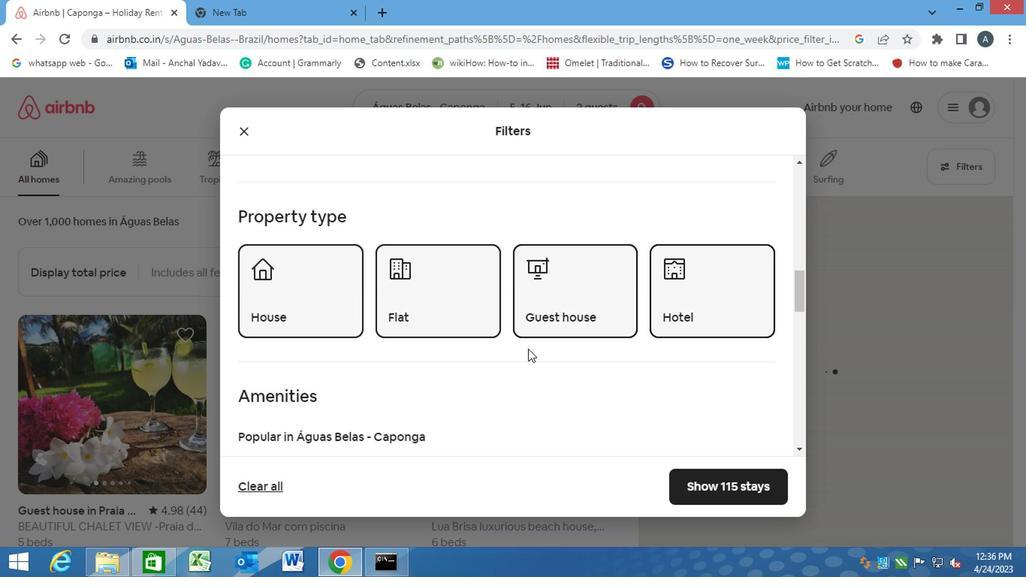 
Action: Mouse scrolled (524, 349) with delta (0, 0)
Screenshot: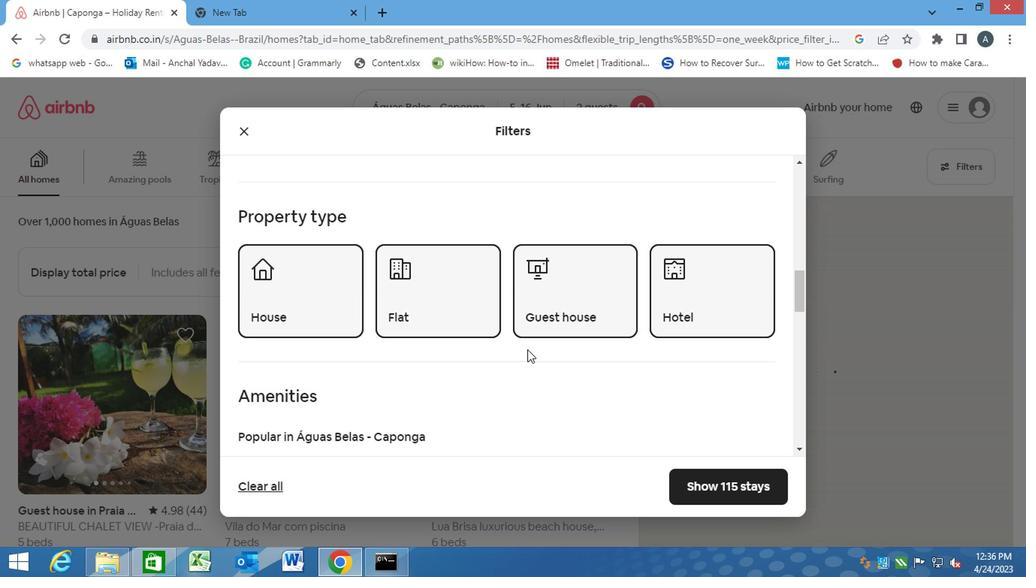 
Action: Mouse scrolled (524, 349) with delta (0, 0)
Screenshot: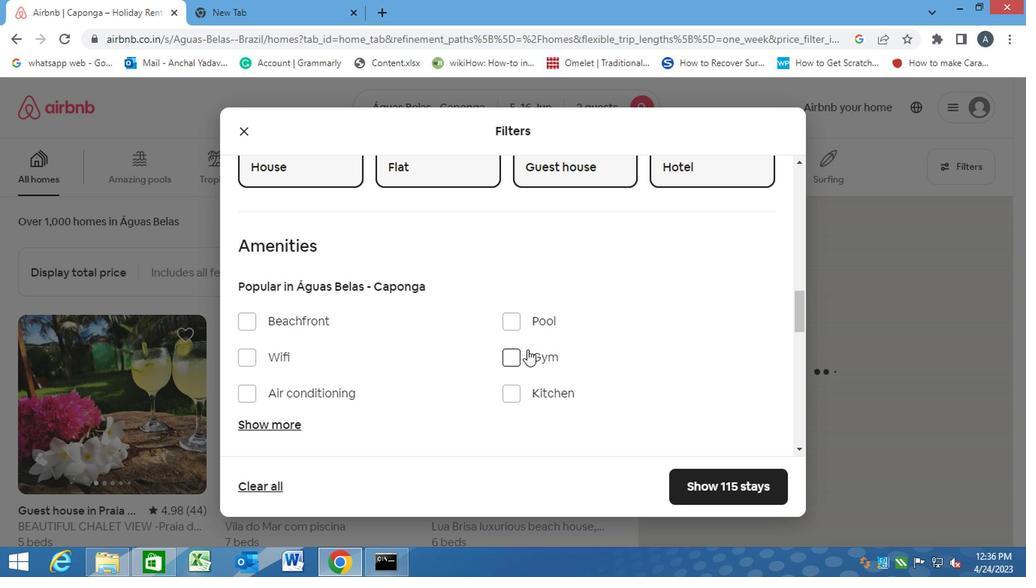
Action: Mouse scrolled (524, 349) with delta (0, 0)
Screenshot: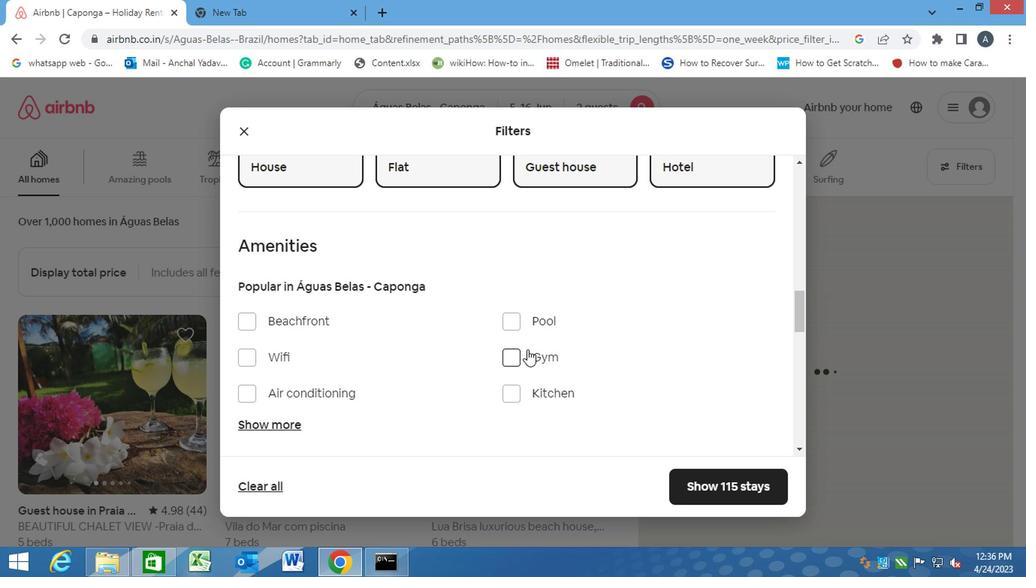 
Action: Mouse scrolled (524, 349) with delta (0, 0)
Screenshot: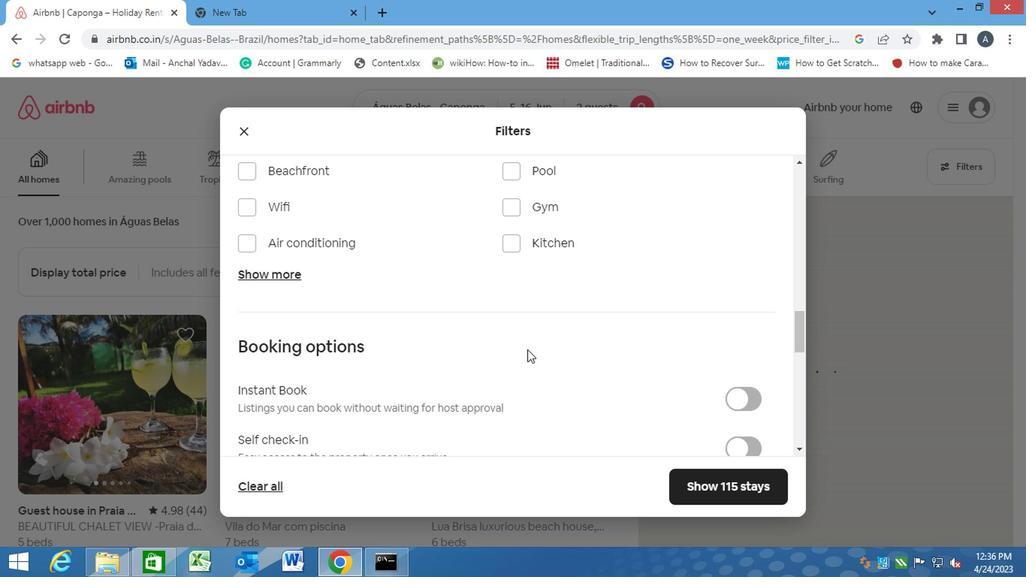 
Action: Mouse scrolled (524, 349) with delta (0, 0)
Screenshot: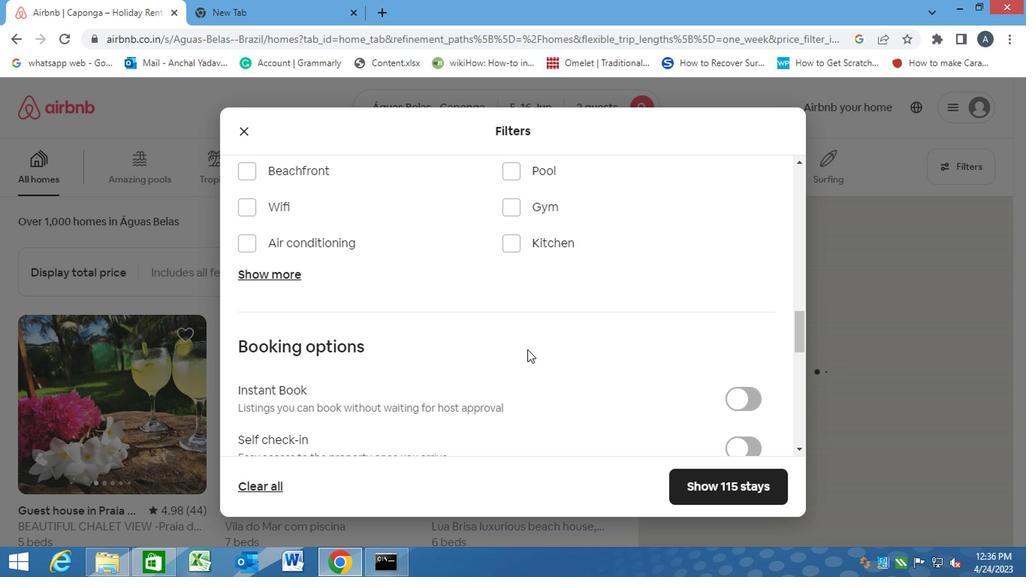 
Action: Mouse scrolled (524, 351) with delta (0, 1)
Screenshot: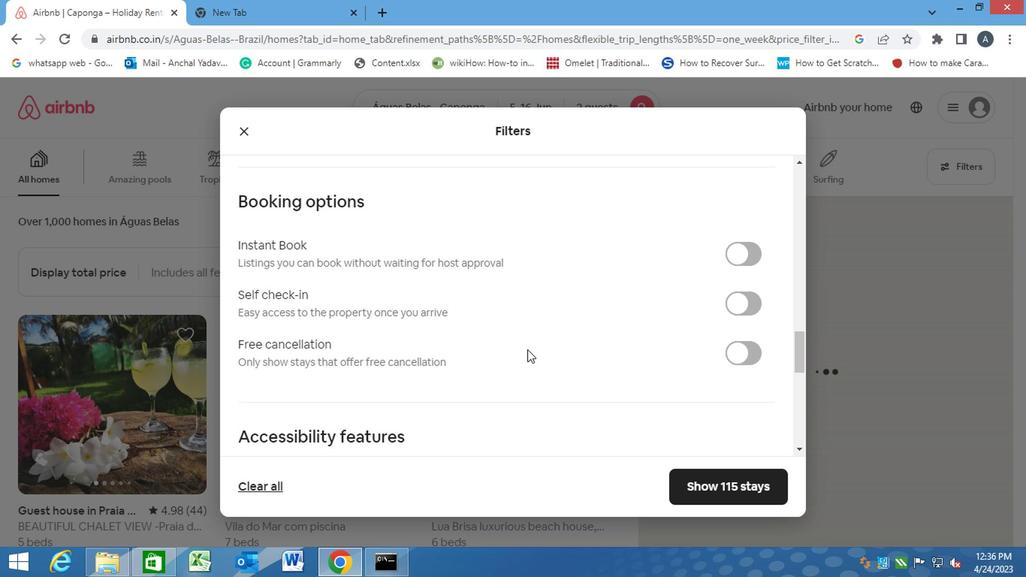
Action: Mouse scrolled (524, 351) with delta (0, 1)
Screenshot: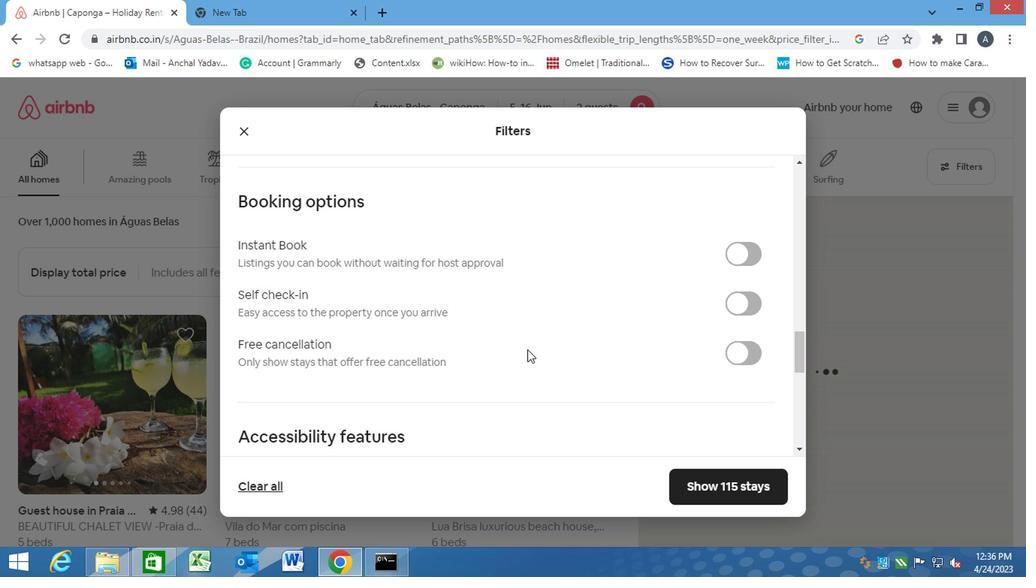 
Action: Mouse scrolled (524, 351) with delta (0, 1)
Screenshot: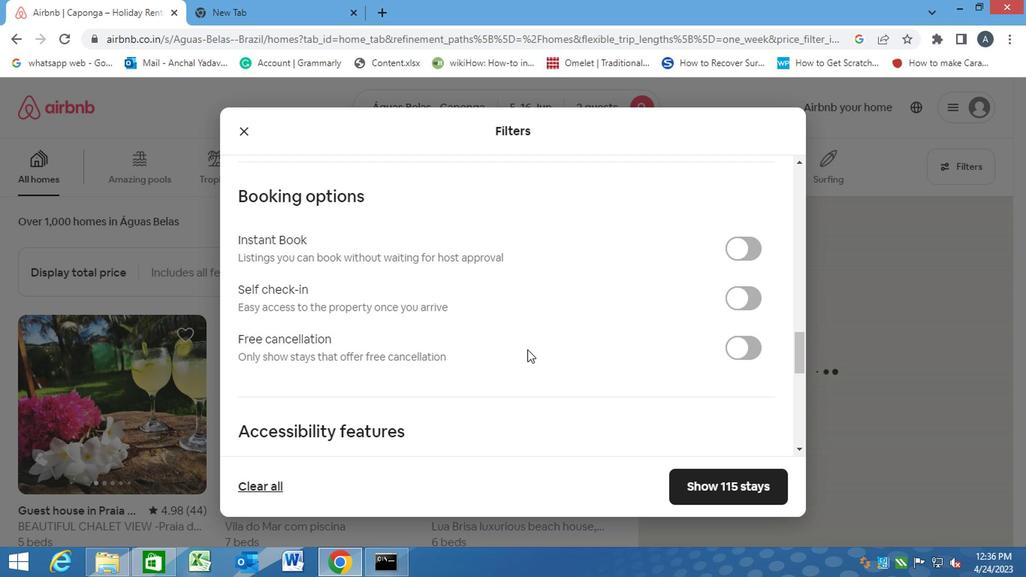 
Action: Mouse moved to (267, 342)
Screenshot: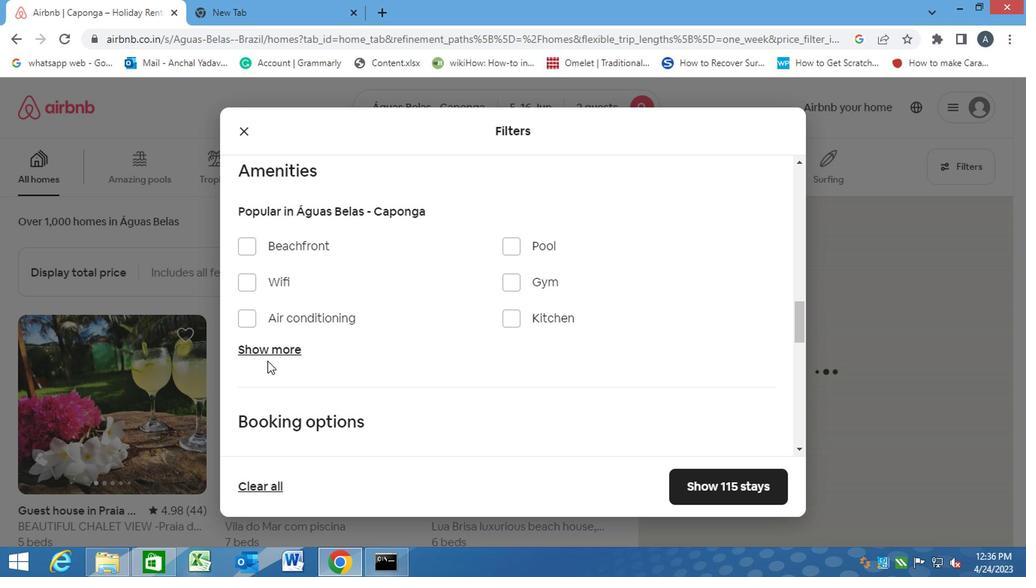 
Action: Mouse pressed left at (267, 342)
Screenshot: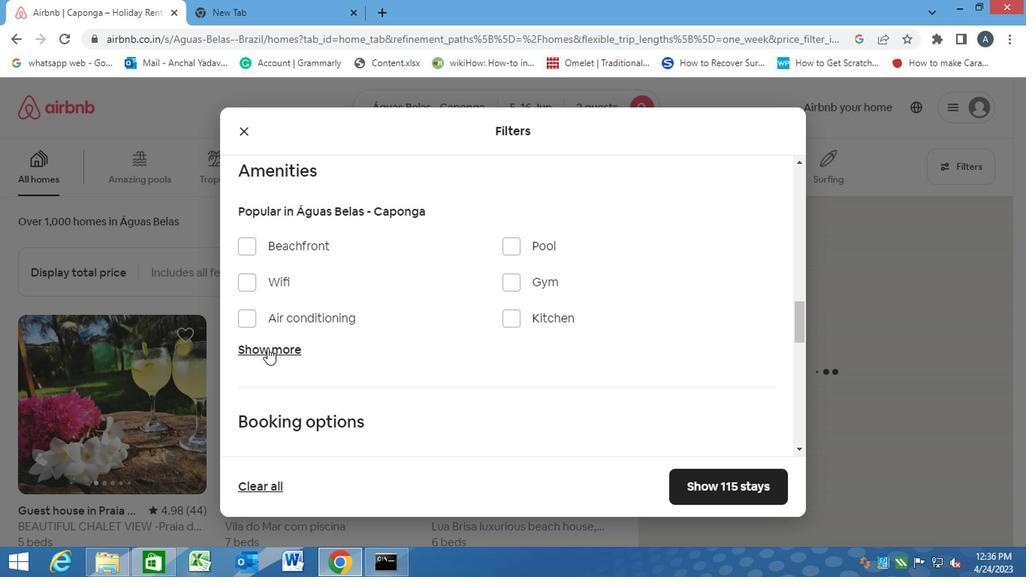 
Action: Mouse moved to (280, 351)
Screenshot: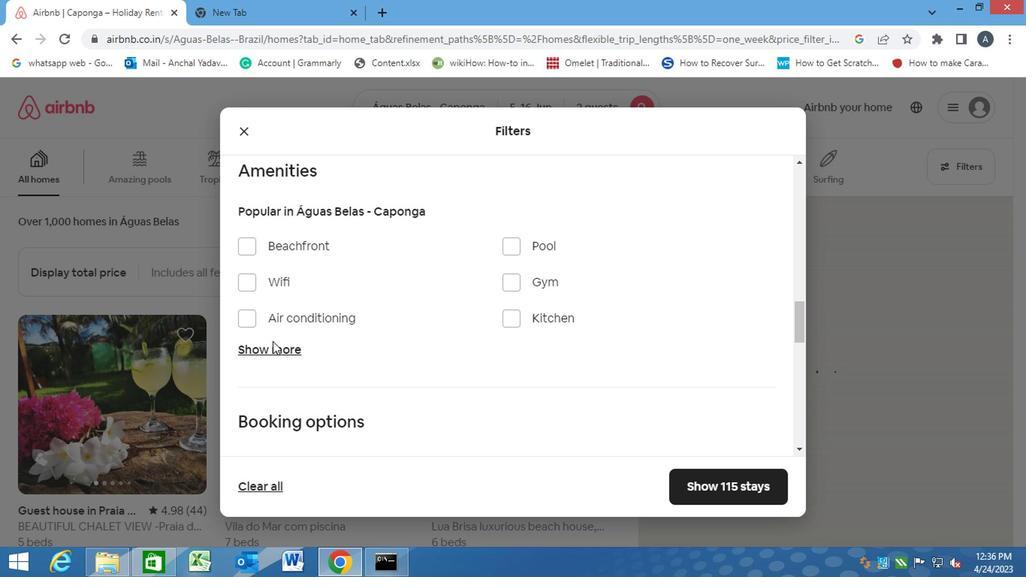 
Action: Mouse pressed left at (280, 351)
Screenshot: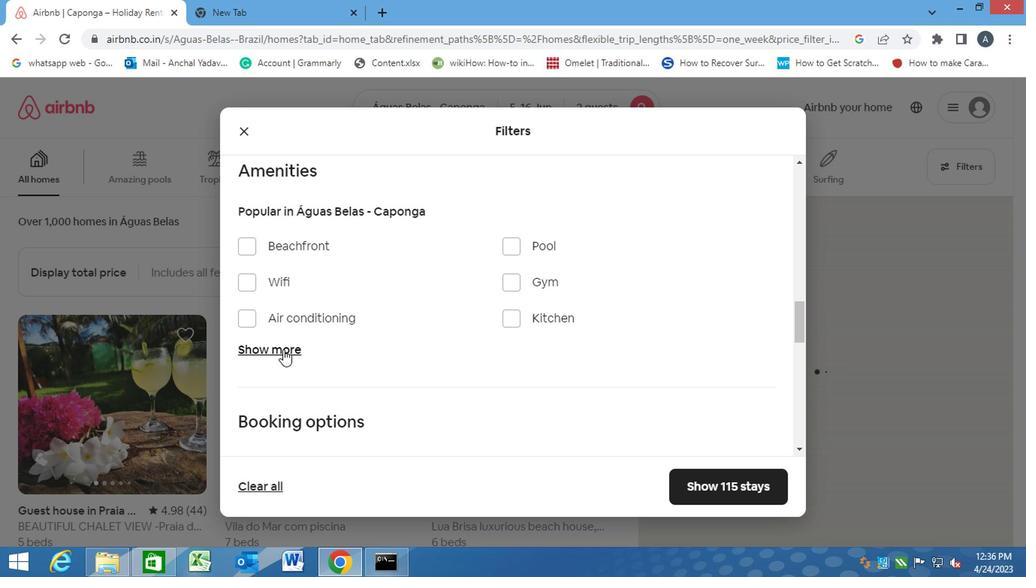 
Action: Mouse moved to (479, 422)
Screenshot: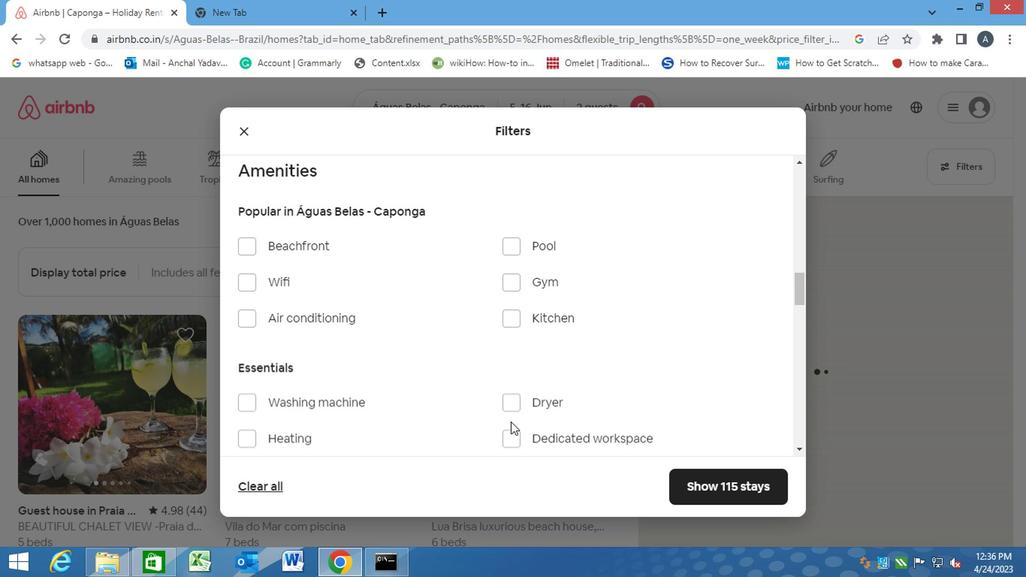 
Action: Mouse scrolled (479, 422) with delta (0, 0)
Screenshot: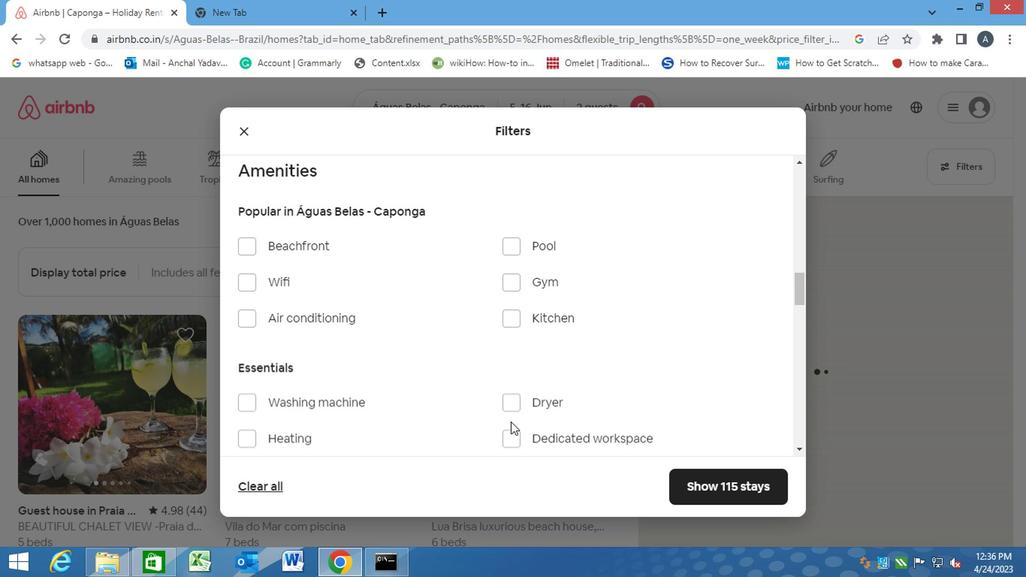 
Action: Mouse moved to (477, 422)
Screenshot: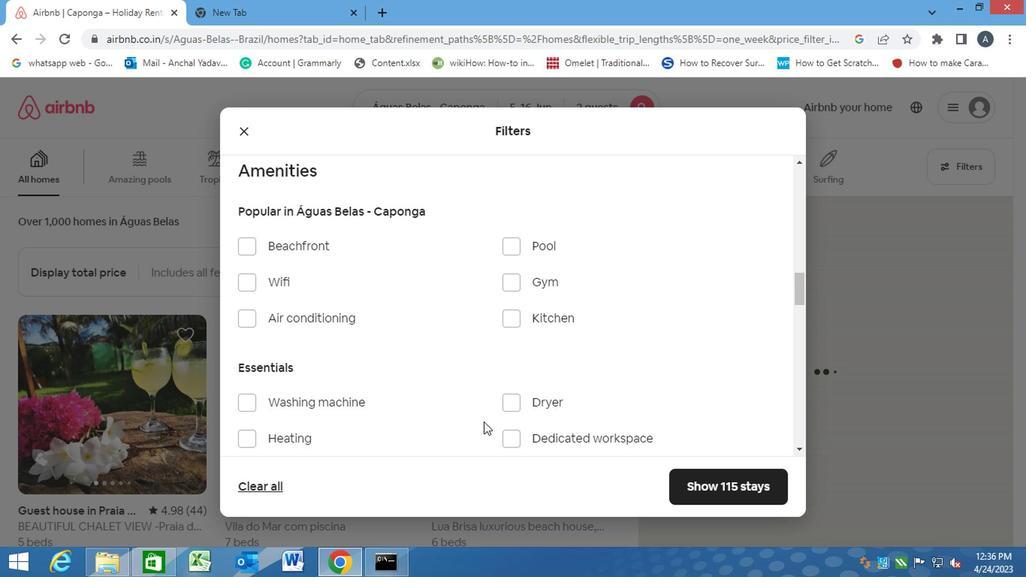 
Action: Mouse scrolled (477, 422) with delta (0, 0)
Screenshot: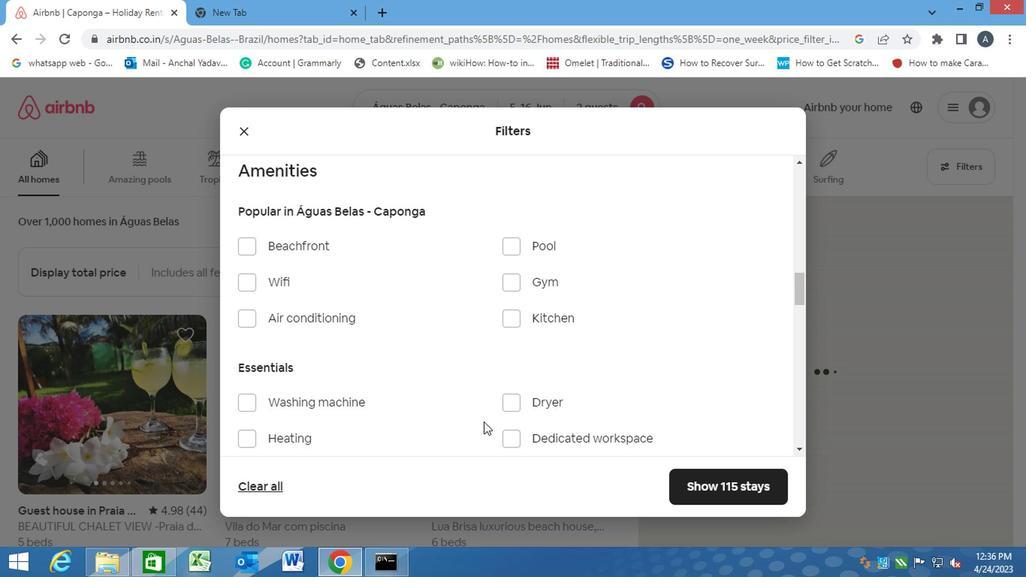 
Action: Mouse moved to (246, 253)
Screenshot: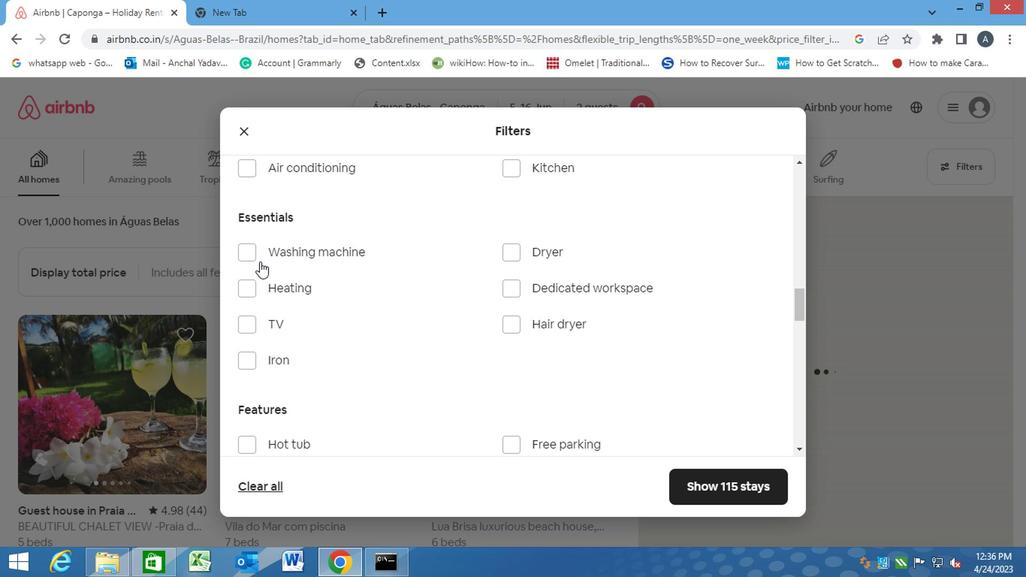 
Action: Mouse pressed left at (246, 253)
Screenshot: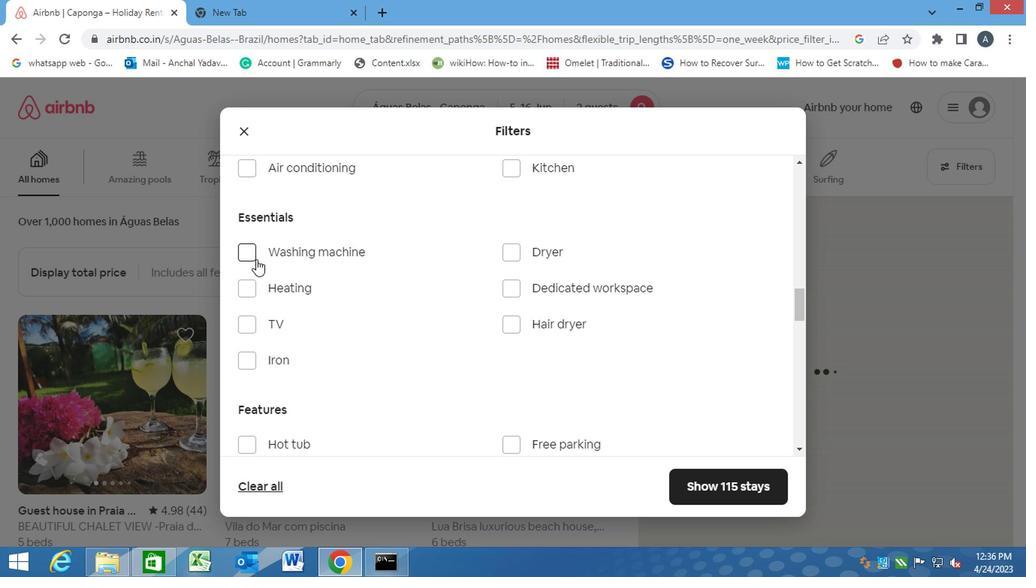 
Action: Mouse moved to (409, 361)
Screenshot: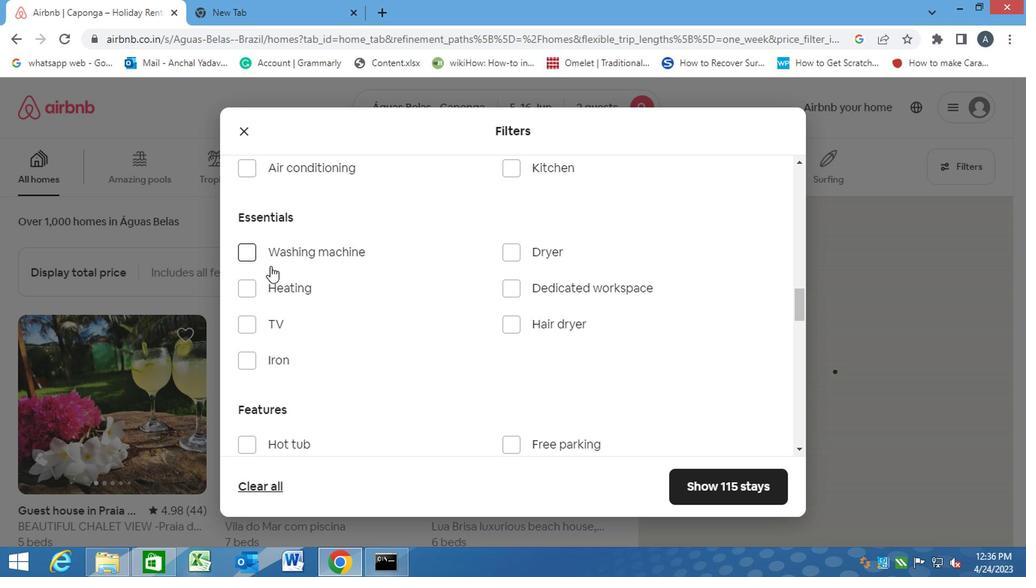 
Action: Mouse scrolled (409, 360) with delta (0, 0)
Screenshot: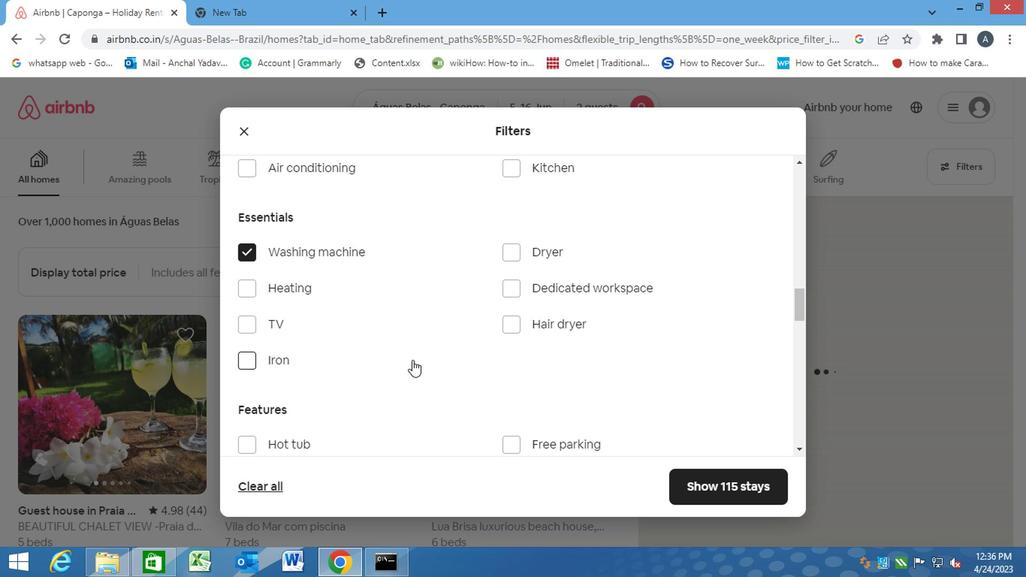 
Action: Mouse scrolled (409, 360) with delta (0, 0)
Screenshot: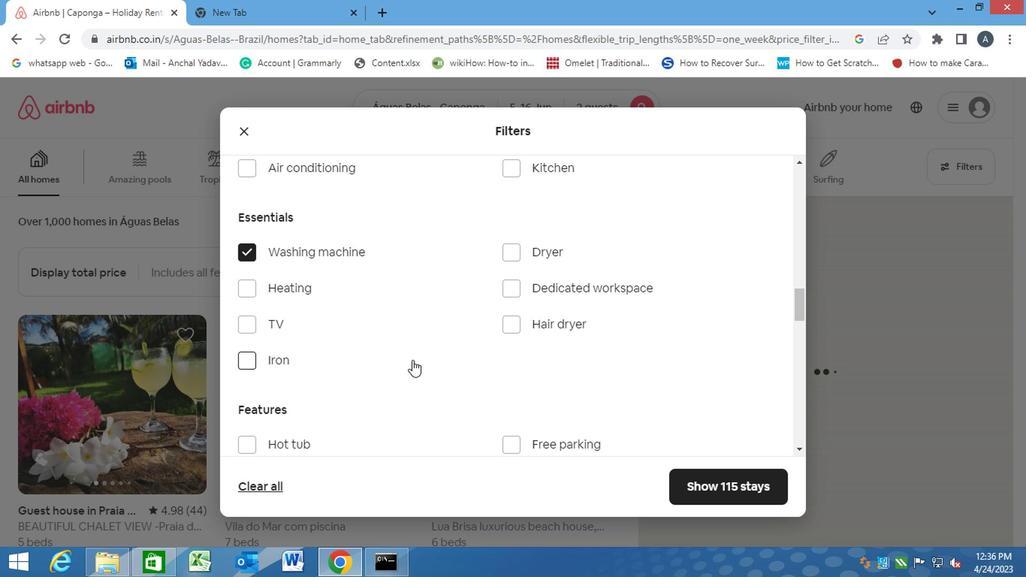 
Action: Mouse scrolled (409, 360) with delta (0, 0)
Screenshot: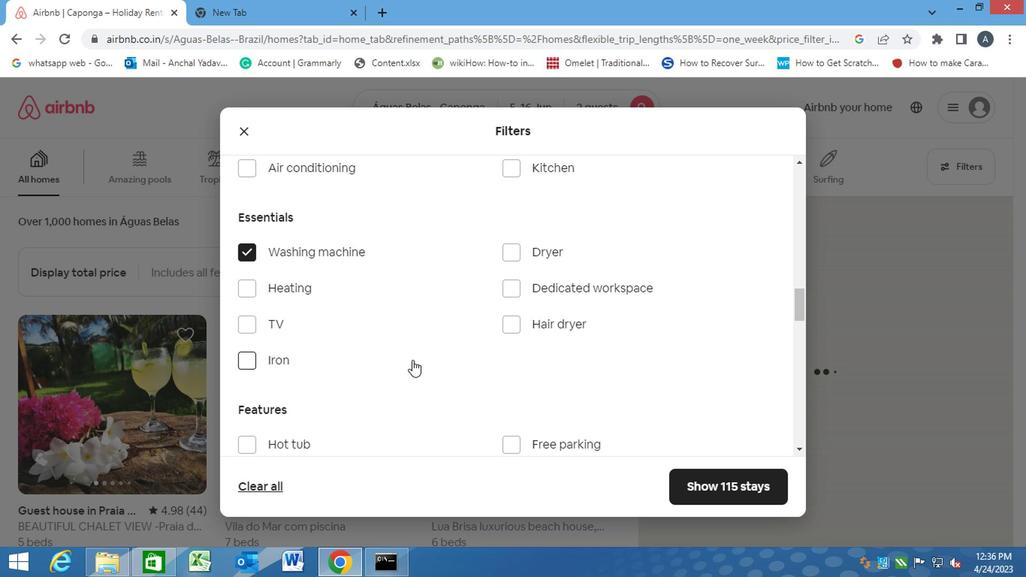 
Action: Mouse scrolled (409, 360) with delta (0, 0)
Screenshot: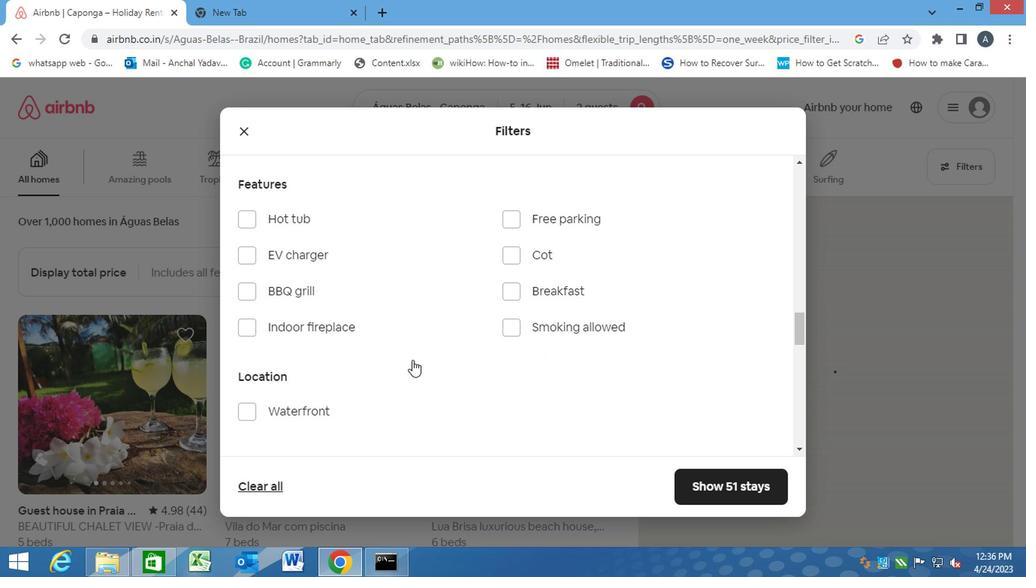
Action: Mouse scrolled (409, 360) with delta (0, 0)
Screenshot: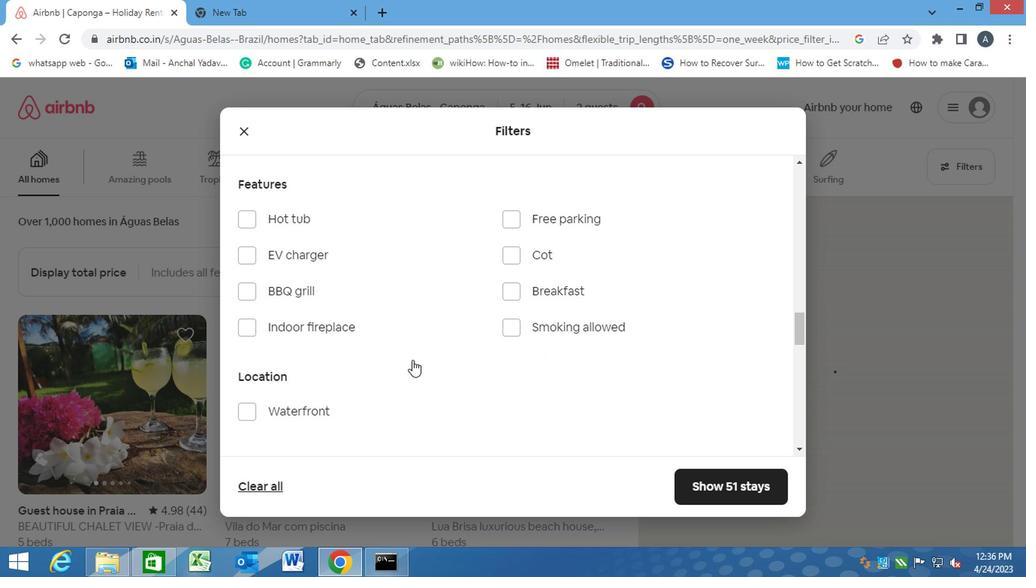 
Action: Mouse scrolled (409, 360) with delta (0, 0)
Screenshot: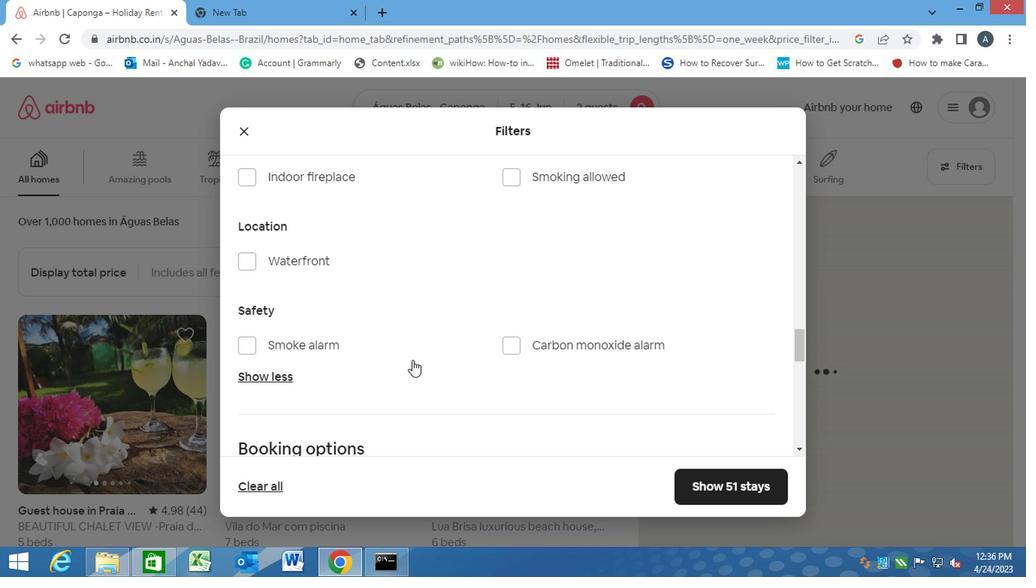 
Action: Mouse scrolled (409, 360) with delta (0, 0)
Screenshot: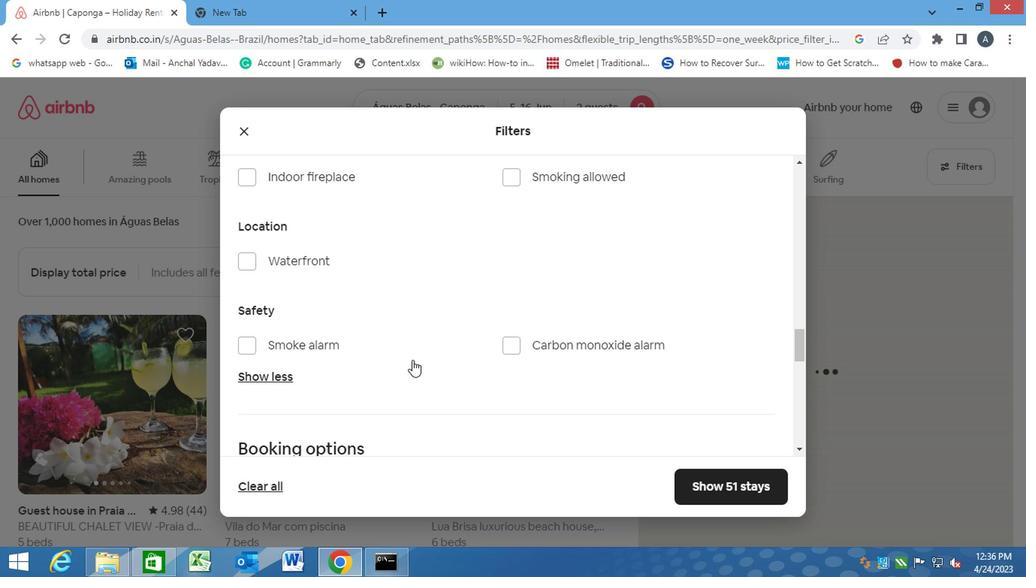 
Action: Mouse moved to (412, 347)
Screenshot: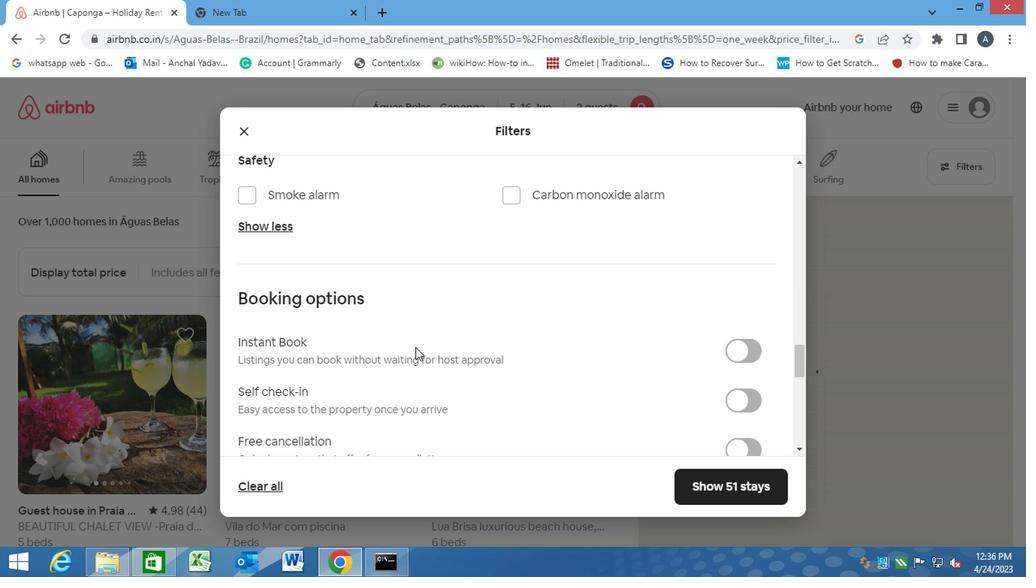 
Action: Mouse scrolled (412, 346) with delta (0, -1)
Screenshot: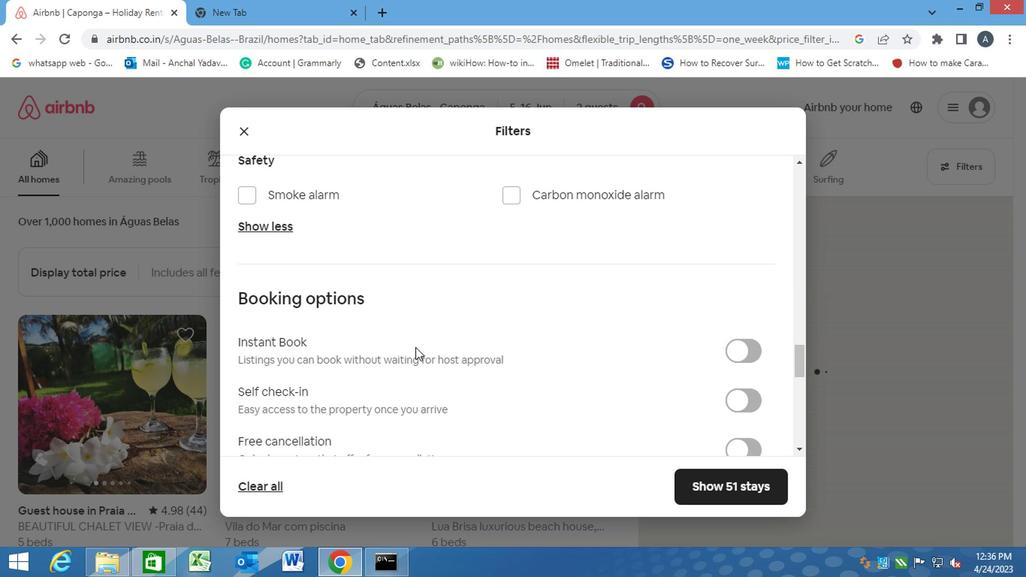
Action: Mouse scrolled (412, 346) with delta (0, -1)
Screenshot: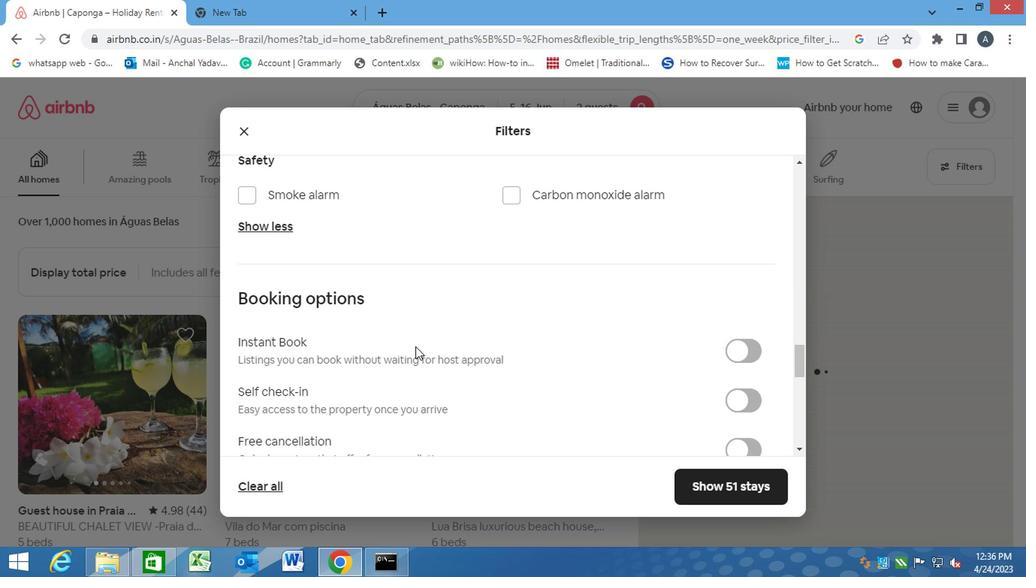 
Action: Mouse moved to (748, 247)
Screenshot: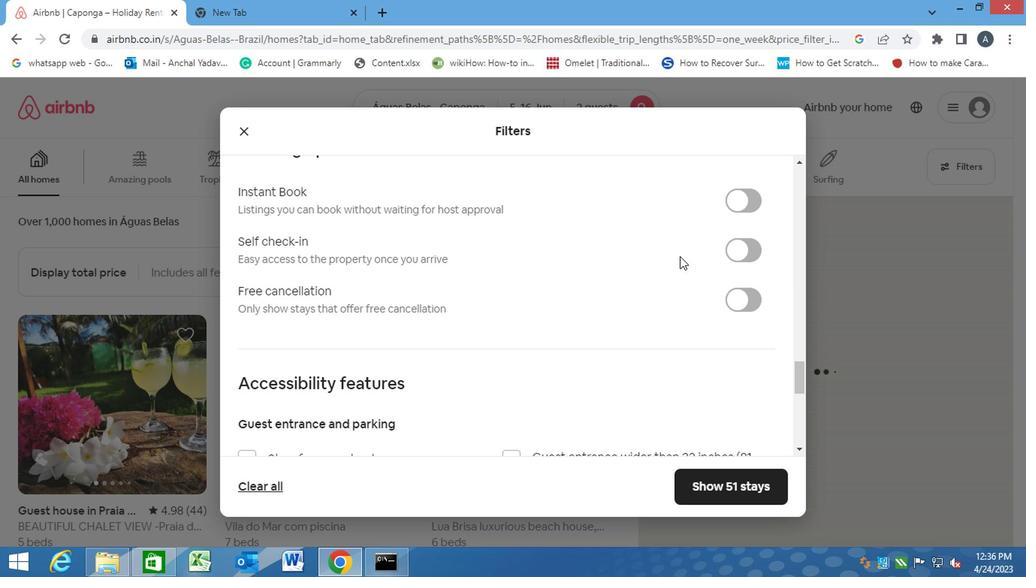 
Action: Mouse pressed left at (748, 247)
Screenshot: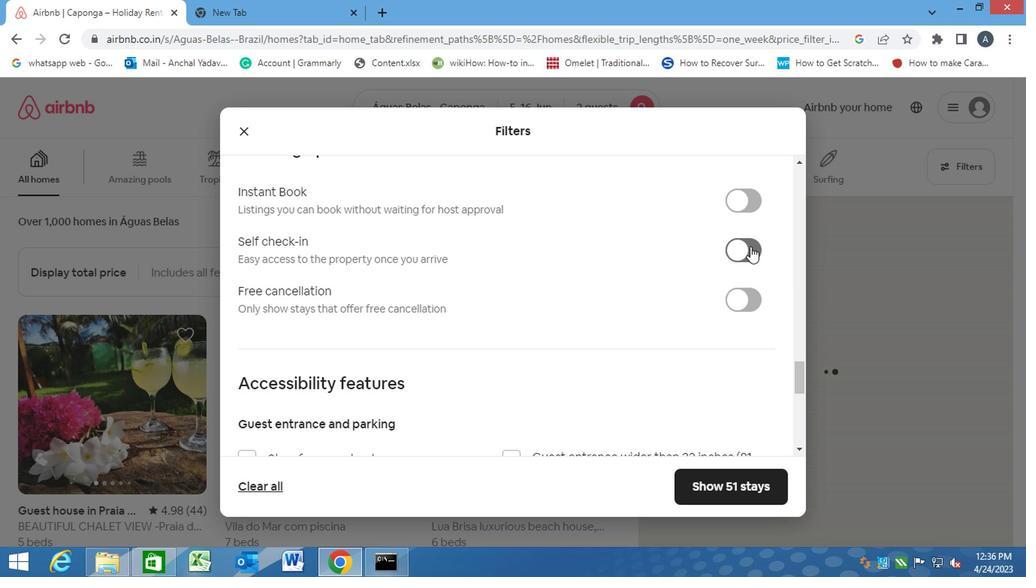 
Action: Mouse moved to (634, 270)
Screenshot: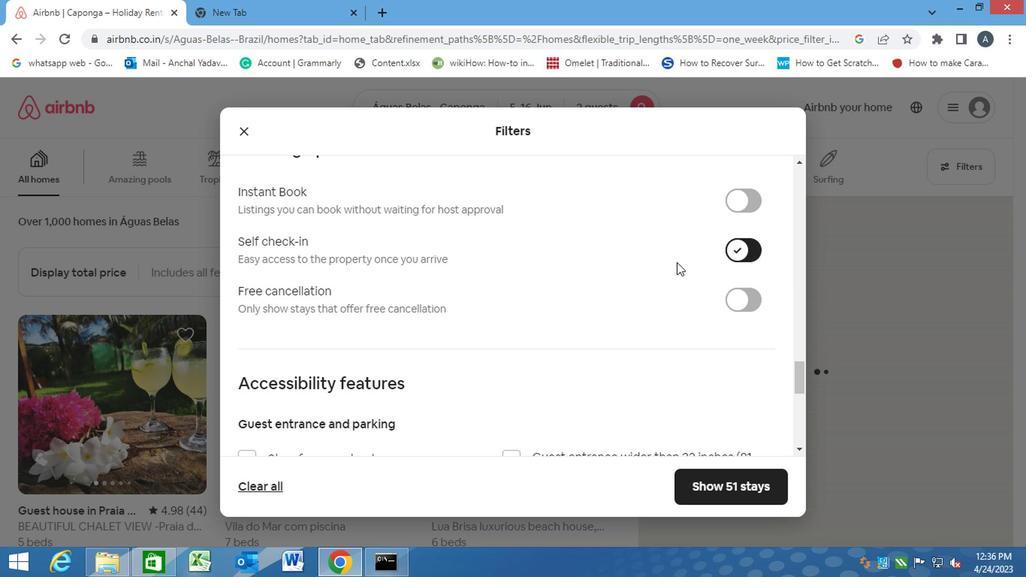 
Action: Mouse scrolled (634, 270) with delta (0, 0)
Screenshot: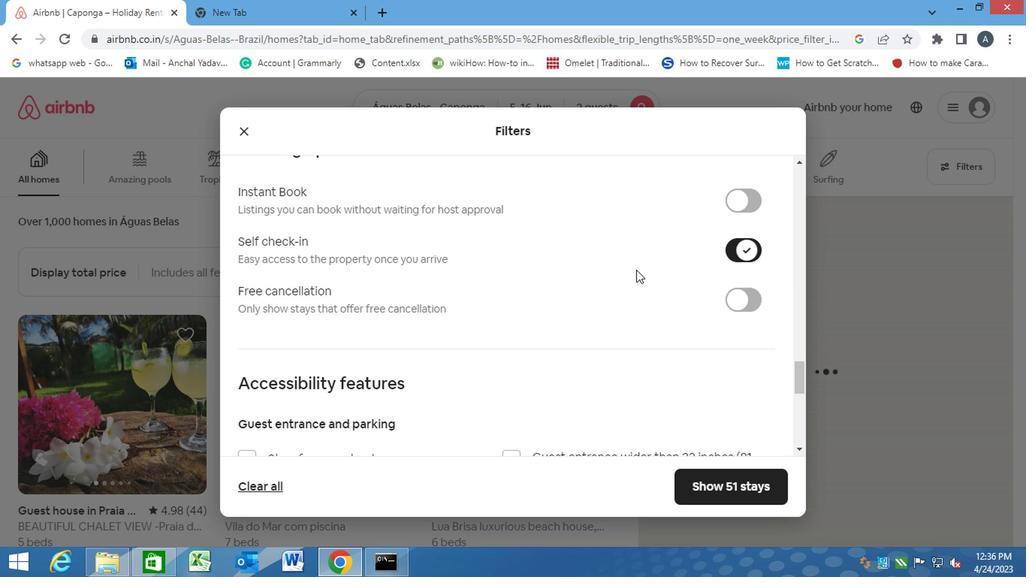 
Action: Mouse moved to (634, 270)
Screenshot: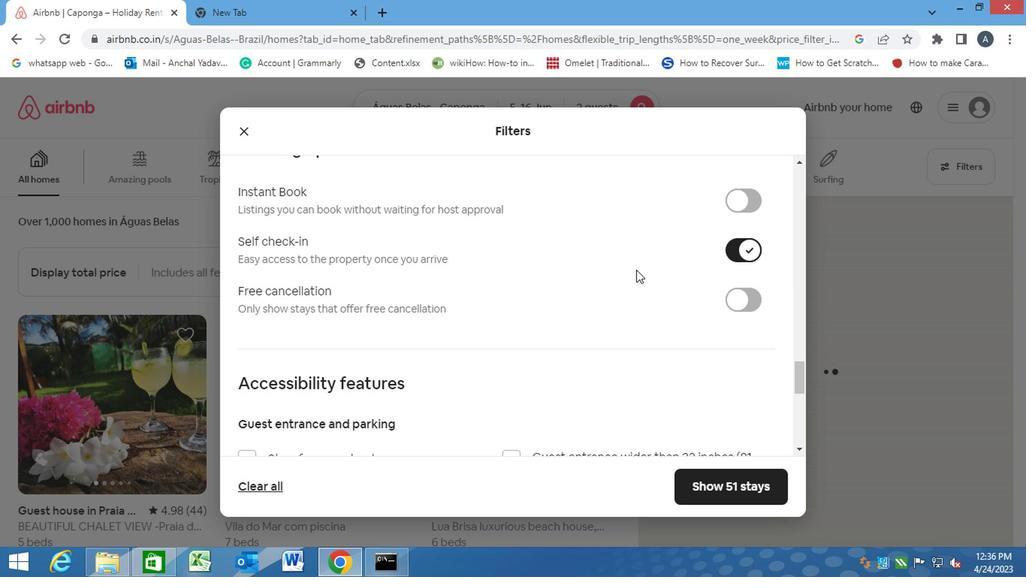 
Action: Mouse scrolled (634, 270) with delta (0, 0)
Screenshot: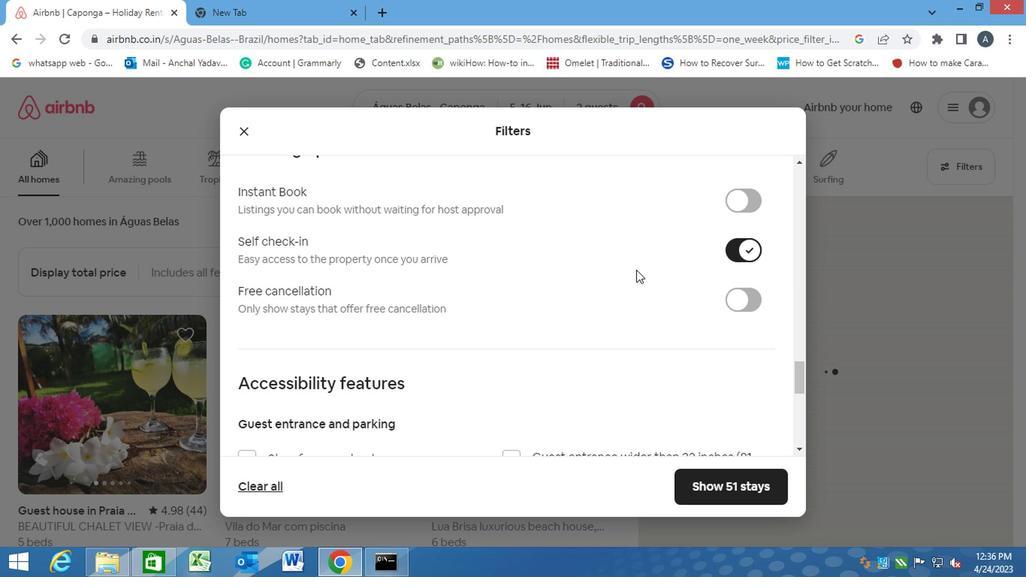 
Action: Mouse scrolled (634, 270) with delta (0, 0)
Screenshot: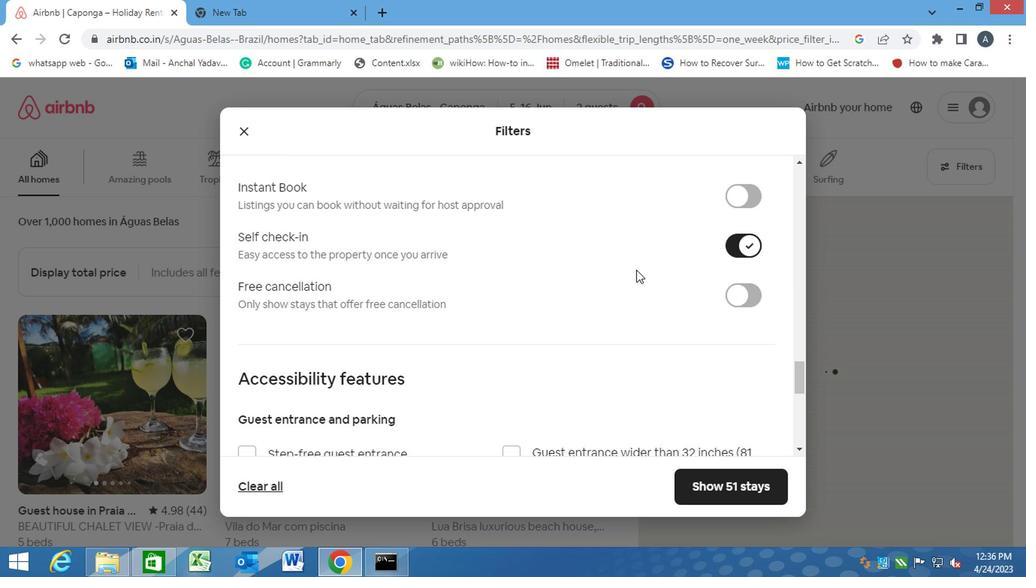 
Action: Mouse moved to (642, 299)
Screenshot: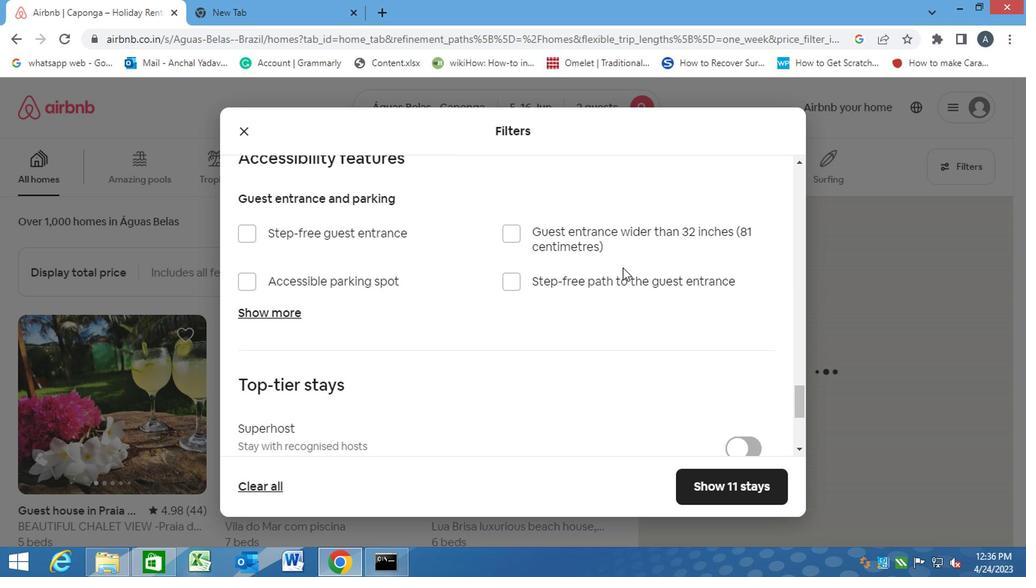 
Action: Mouse scrolled (618, 267) with delta (0, 0)
Screenshot: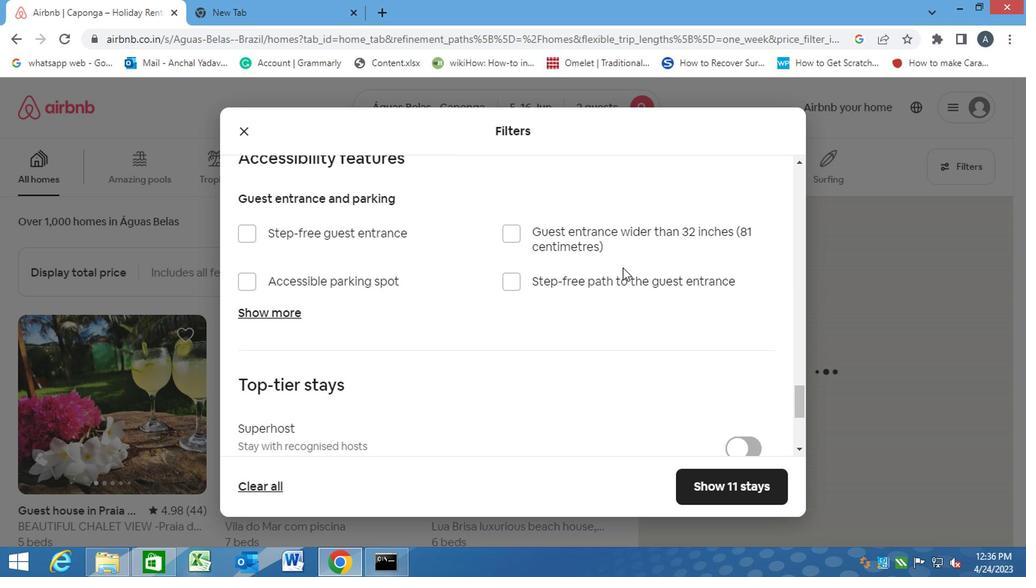 
Action: Mouse moved to (650, 300)
Screenshot: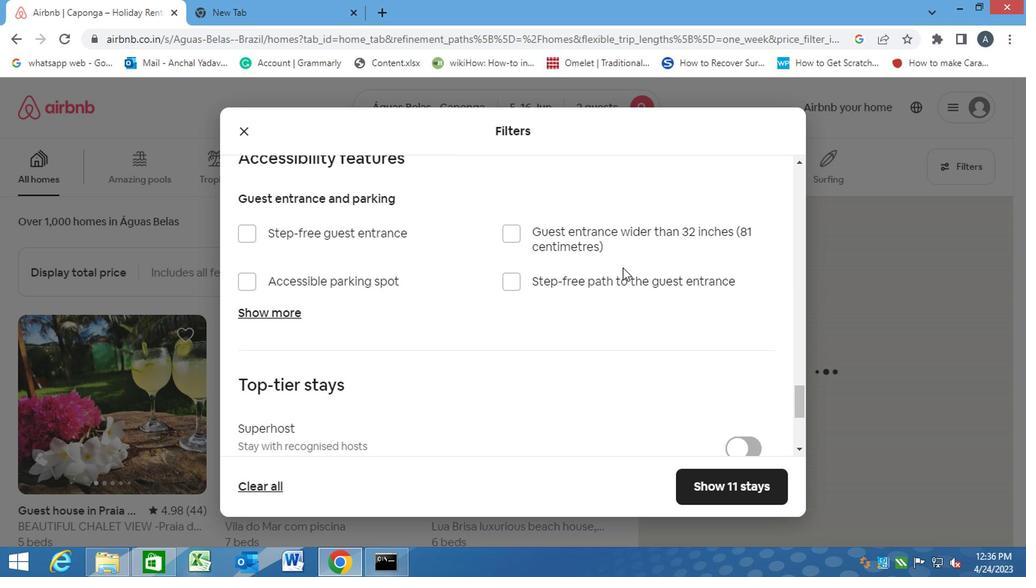 
Action: Mouse scrolled (616, 267) with delta (0, 0)
Screenshot: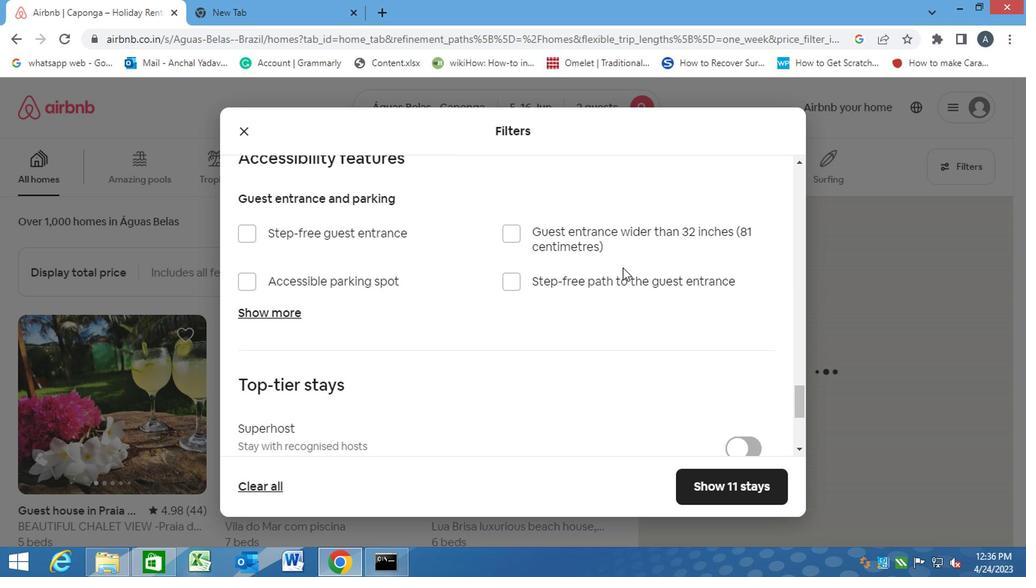 
Action: Mouse moved to (482, 361)
Screenshot: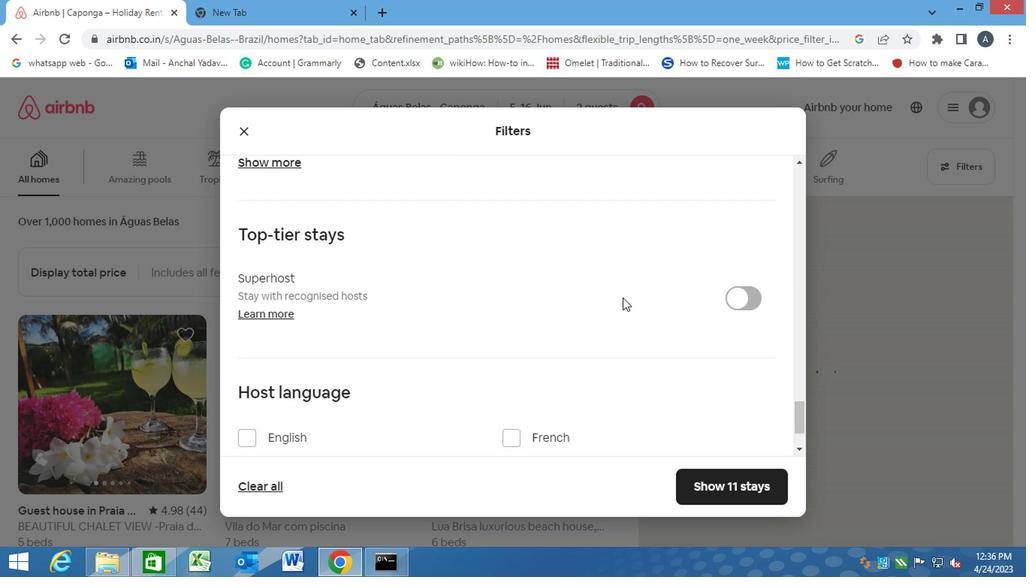 
Action: Mouse scrolled (616, 300) with delta (0, 0)
Screenshot: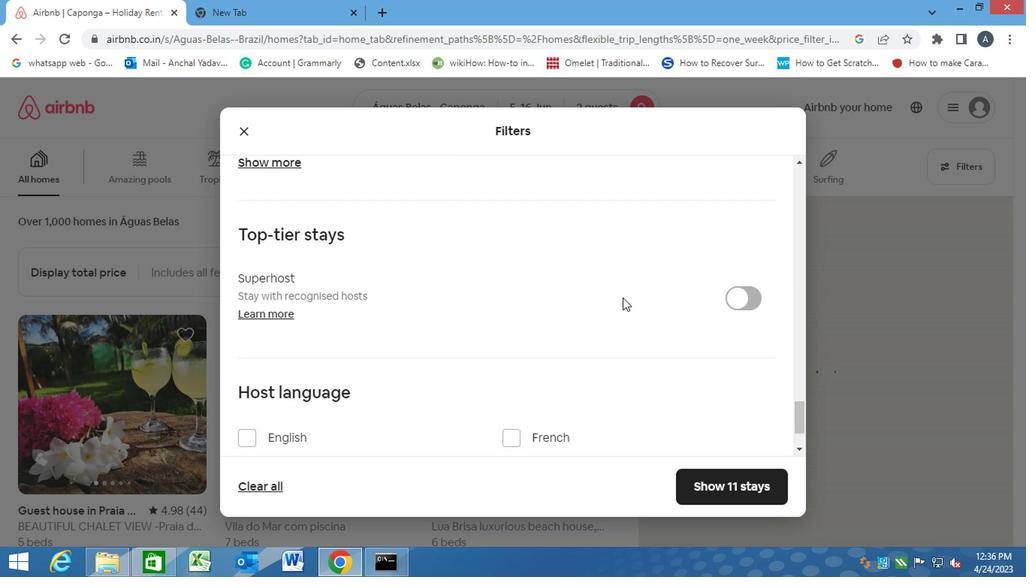
Action: Mouse moved to (381, 381)
Screenshot: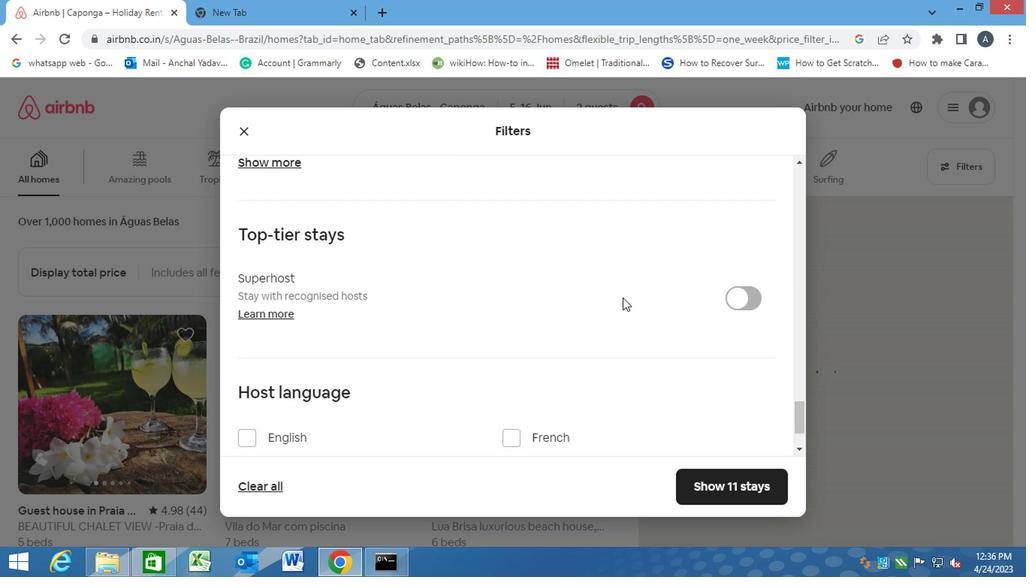 
Action: Mouse scrolled (616, 301) with delta (0, 0)
Screenshot: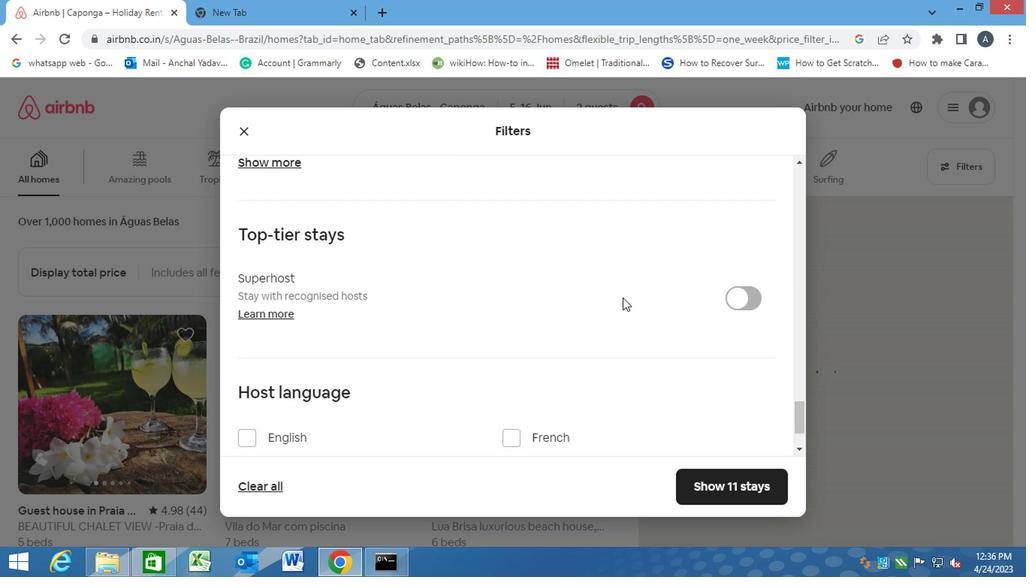 
Action: Mouse moved to (315, 392)
Screenshot: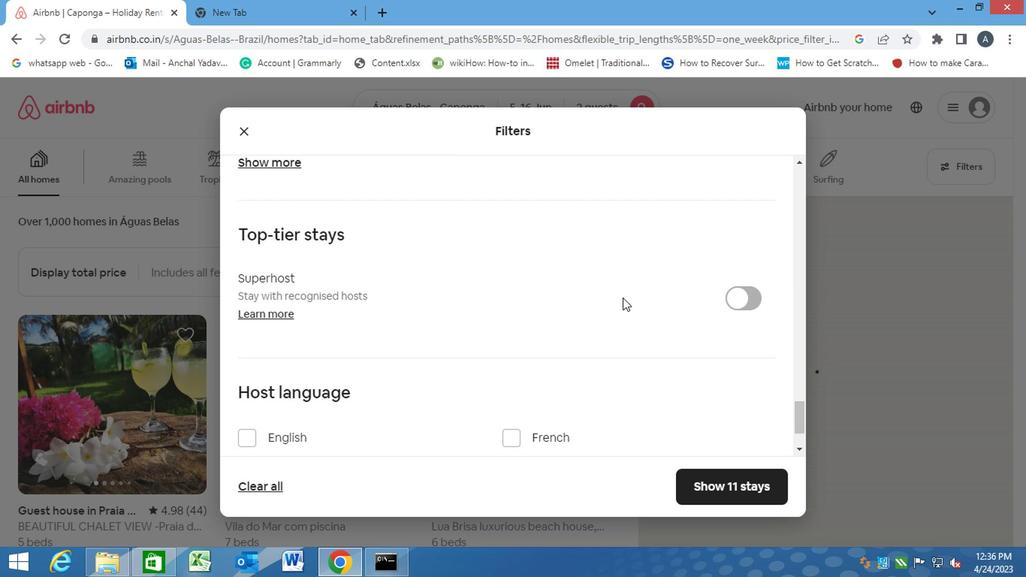 
Action: Mouse scrolled (615, 302) with delta (0, -1)
Screenshot: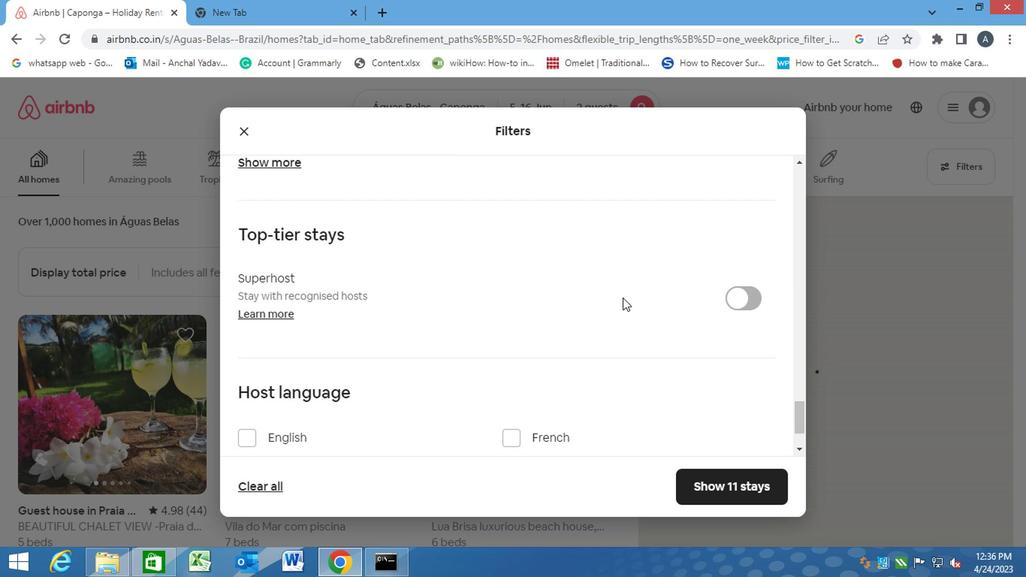 
Action: Mouse moved to (167, 403)
Screenshot: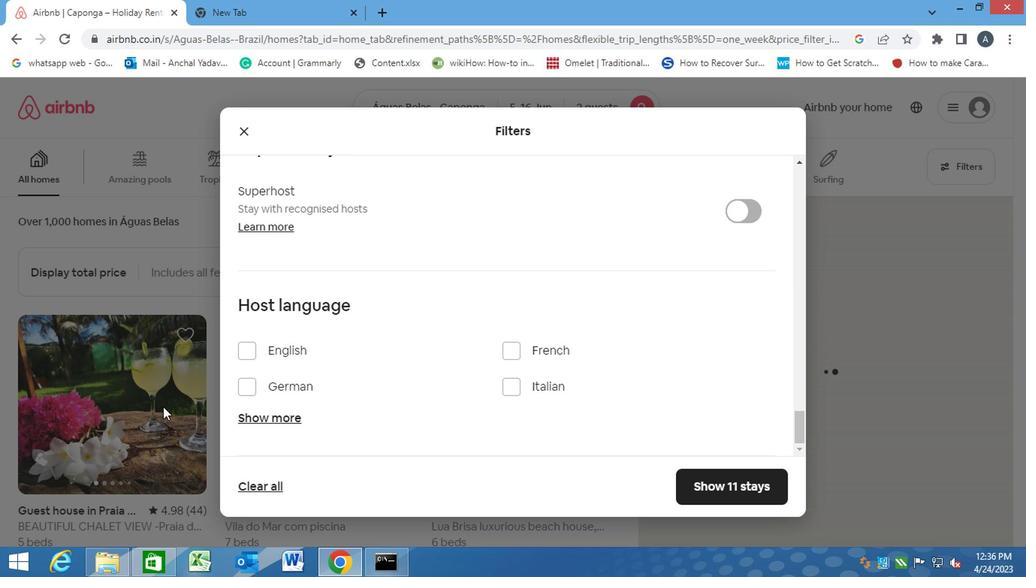 
Action: Mouse scrolled (167, 403) with delta (0, 0)
Screenshot: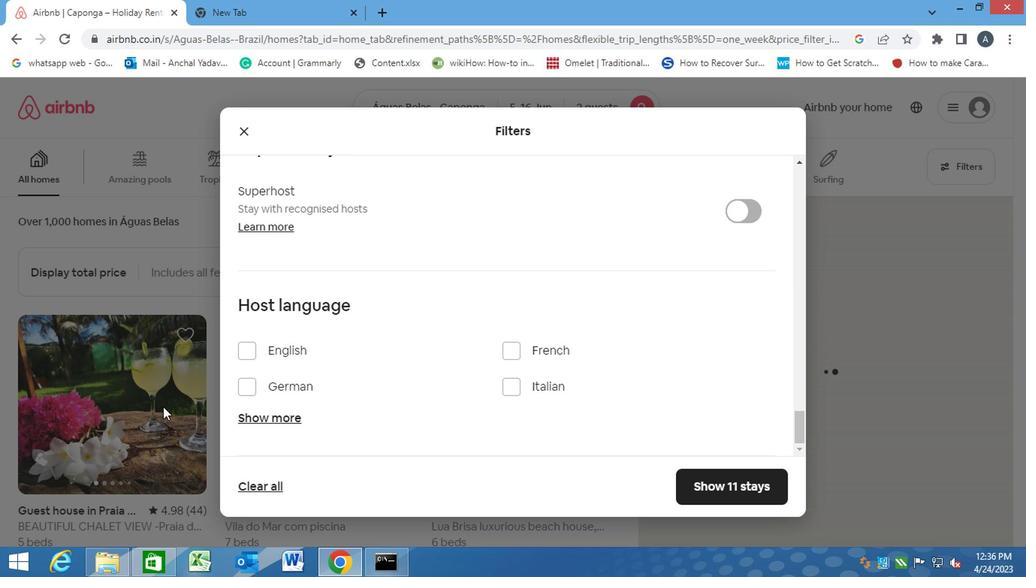 
Action: Mouse moved to (250, 416)
Screenshot: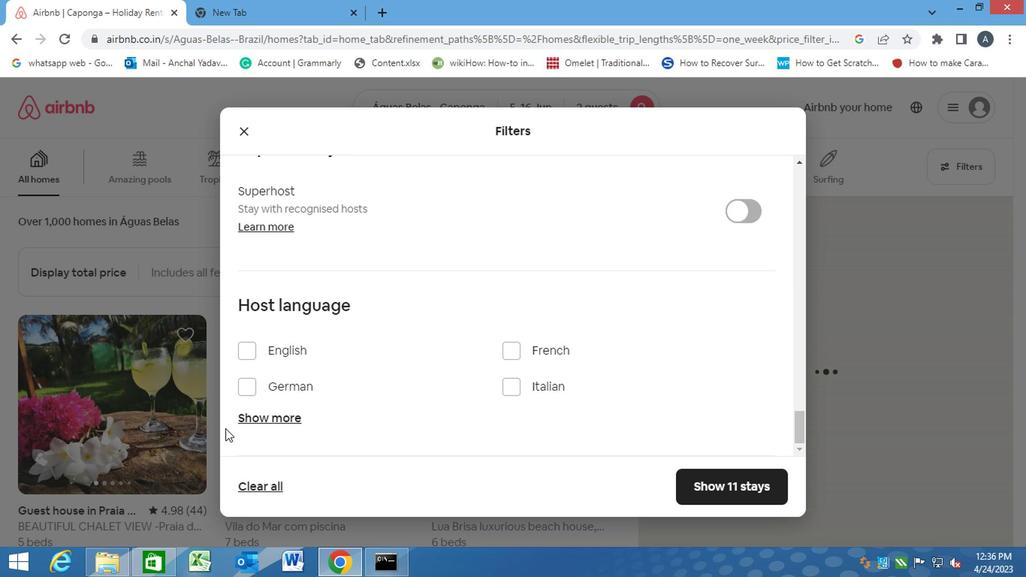 
Action: Mouse pressed left at (250, 416)
Screenshot: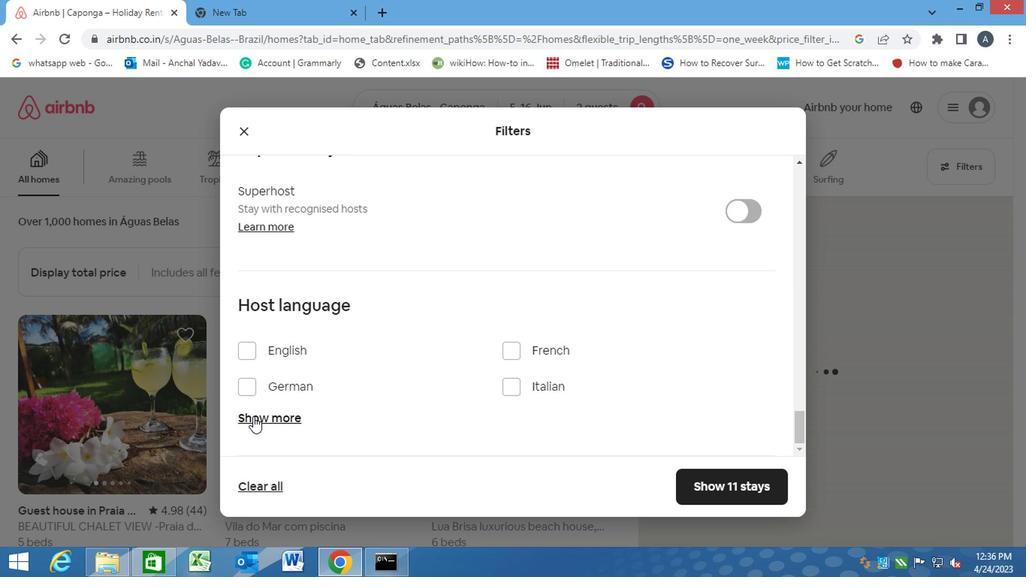 
Action: Mouse moved to (250, 419)
Screenshot: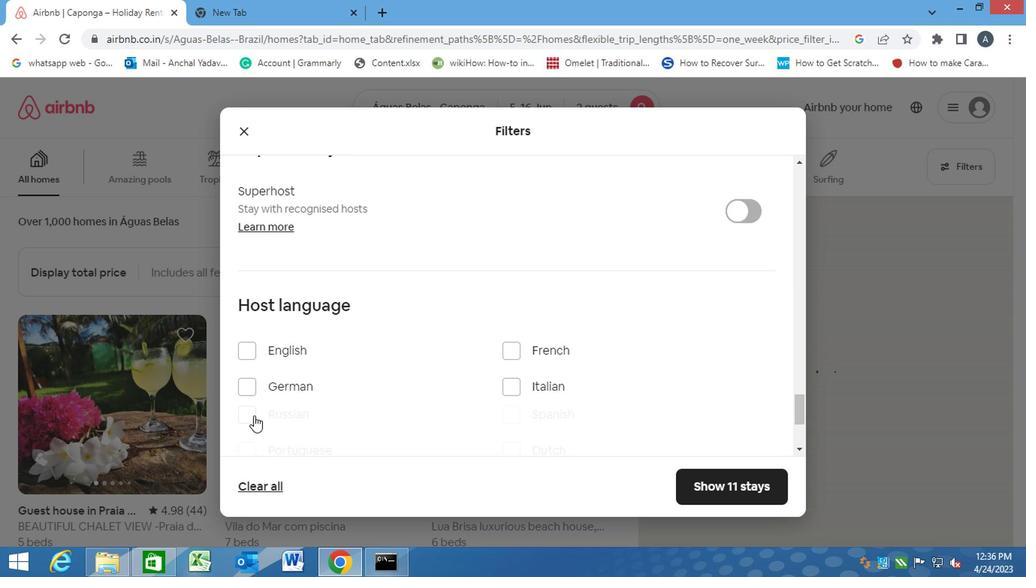 
Action: Mouse scrolled (250, 418) with delta (0, -1)
Screenshot: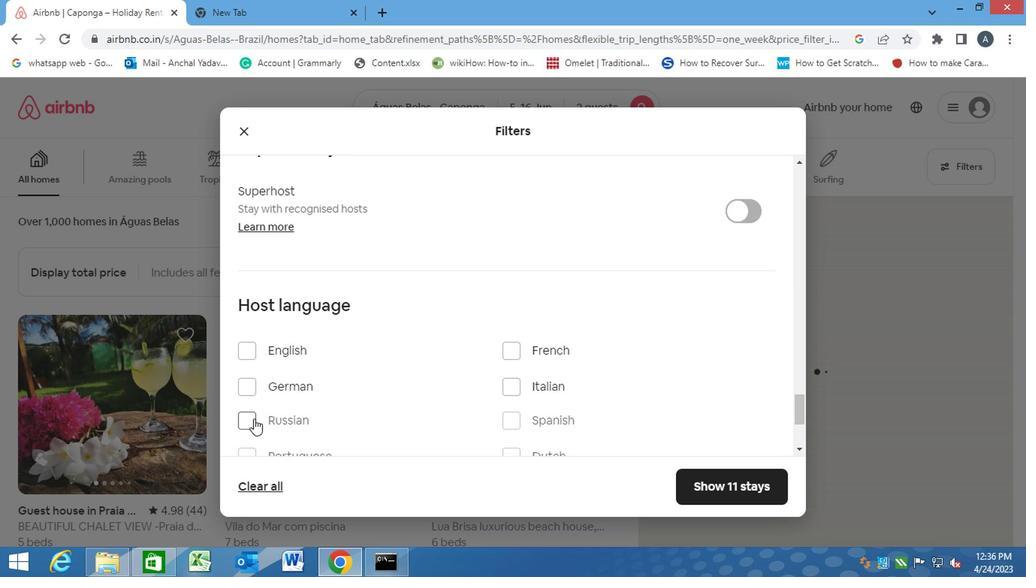 
Action: Mouse scrolled (250, 418) with delta (0, -1)
Screenshot: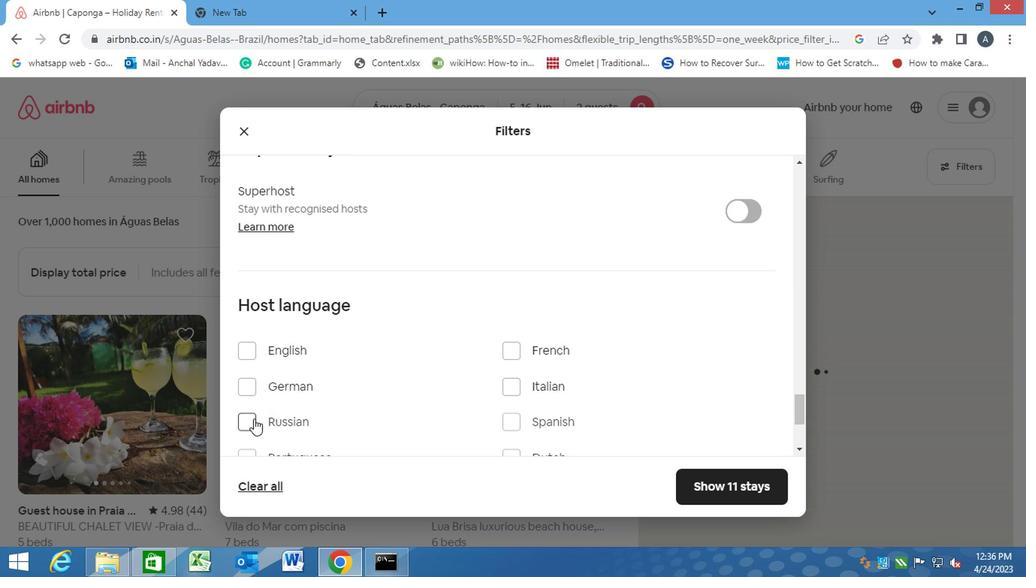 
Action: Mouse moved to (502, 273)
Screenshot: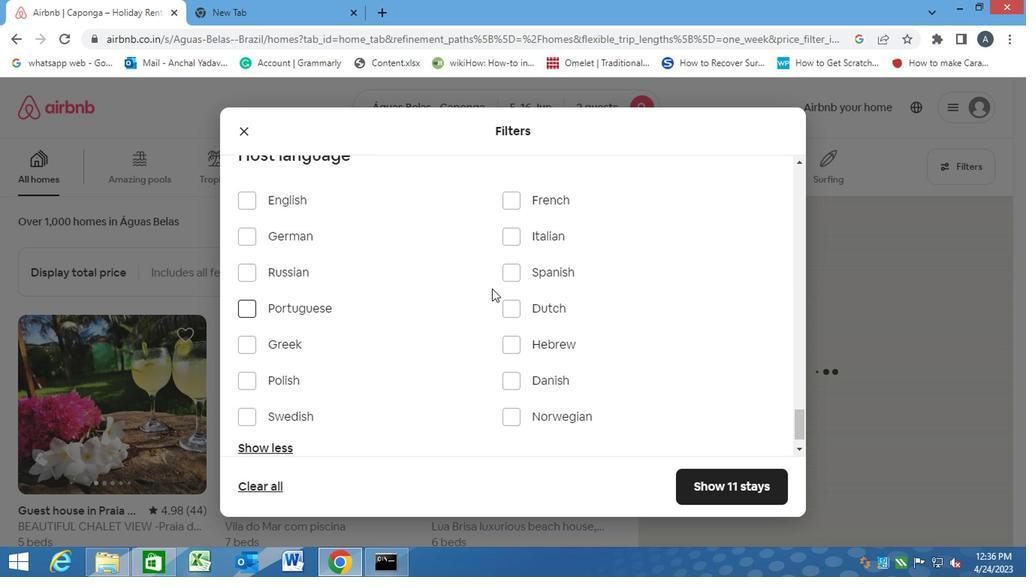 
Action: Mouse pressed left at (502, 273)
Screenshot: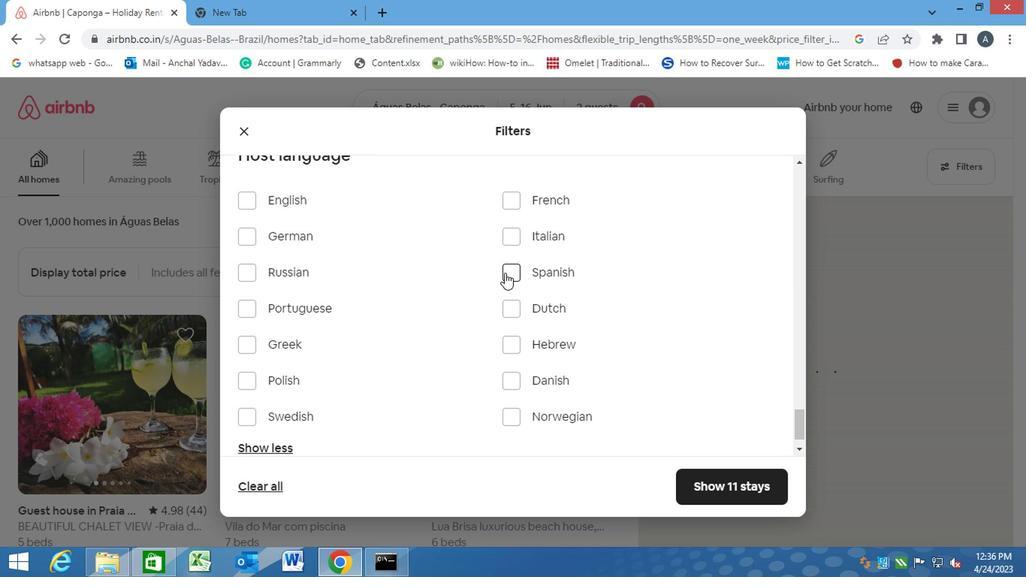 
Action: Mouse moved to (700, 487)
Screenshot: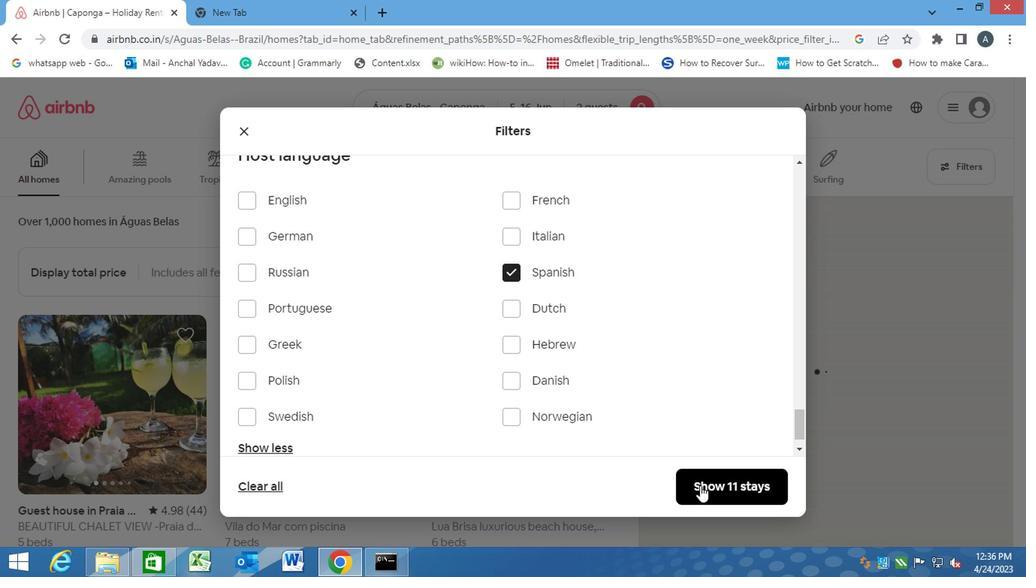 
Action: Mouse pressed left at (700, 487)
Screenshot: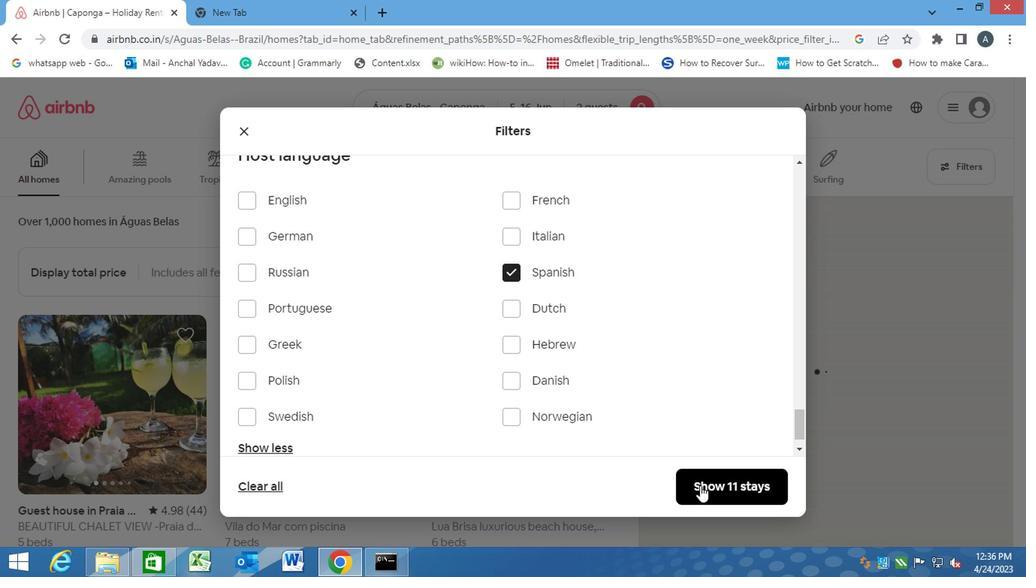 
Action: Mouse moved to (699, 485)
Screenshot: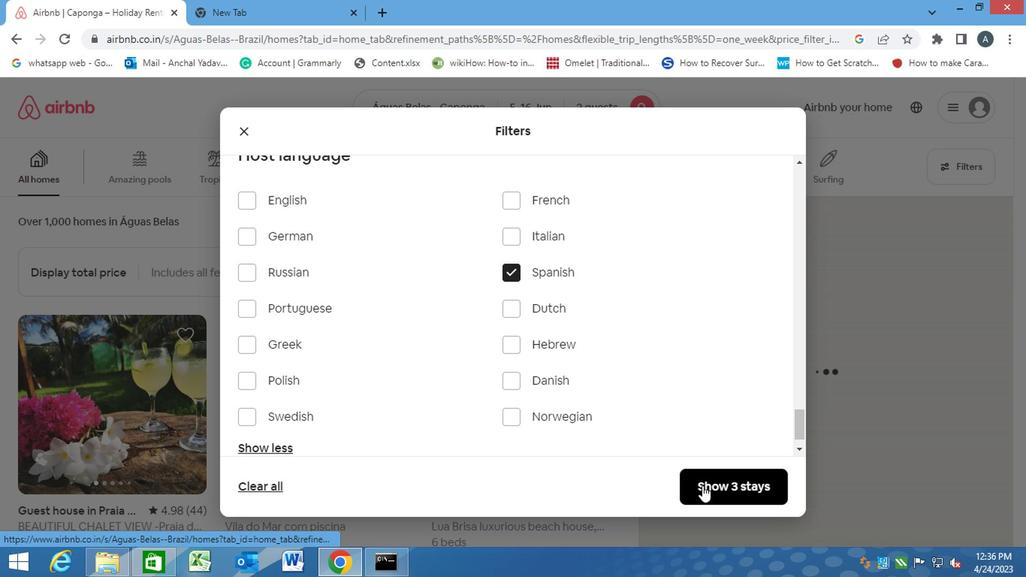 
